 Task: Open Card Emergency Response Planning in Board Website Performance to Workspace Financial Reporting and add a team member Softage.4@softage.net, a label Blue, a checklist Trademarks, an attachment from your computer, a color Blue and finally, add a card description 'Plan and execute company team-building retreat with a focus on team alignment' and a comment 'We should approach this task with a sense of curiosity and a willingness to ask questions to gain a deeper understanding.'. Add a start date 'Jan 04, 1900' with a due date 'Jan 11, 1900'
Action: Mouse moved to (428, 171)
Screenshot: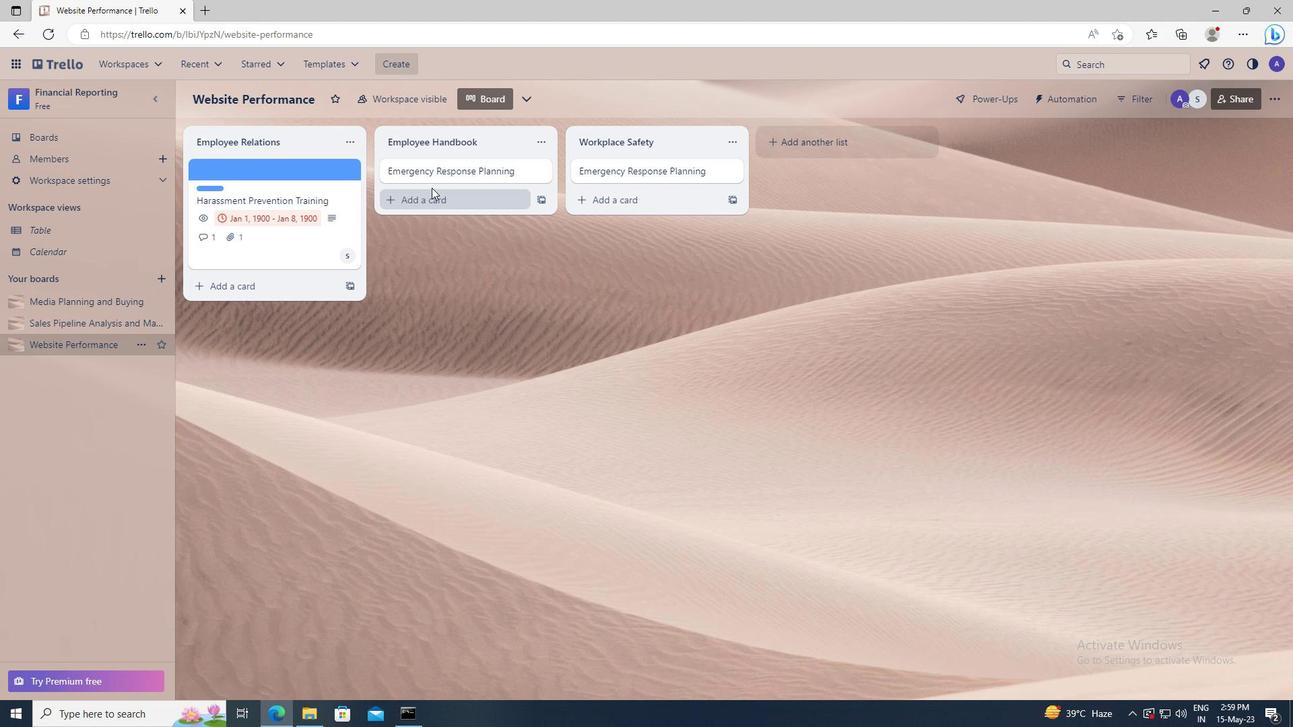 
Action: Mouse pressed left at (428, 171)
Screenshot: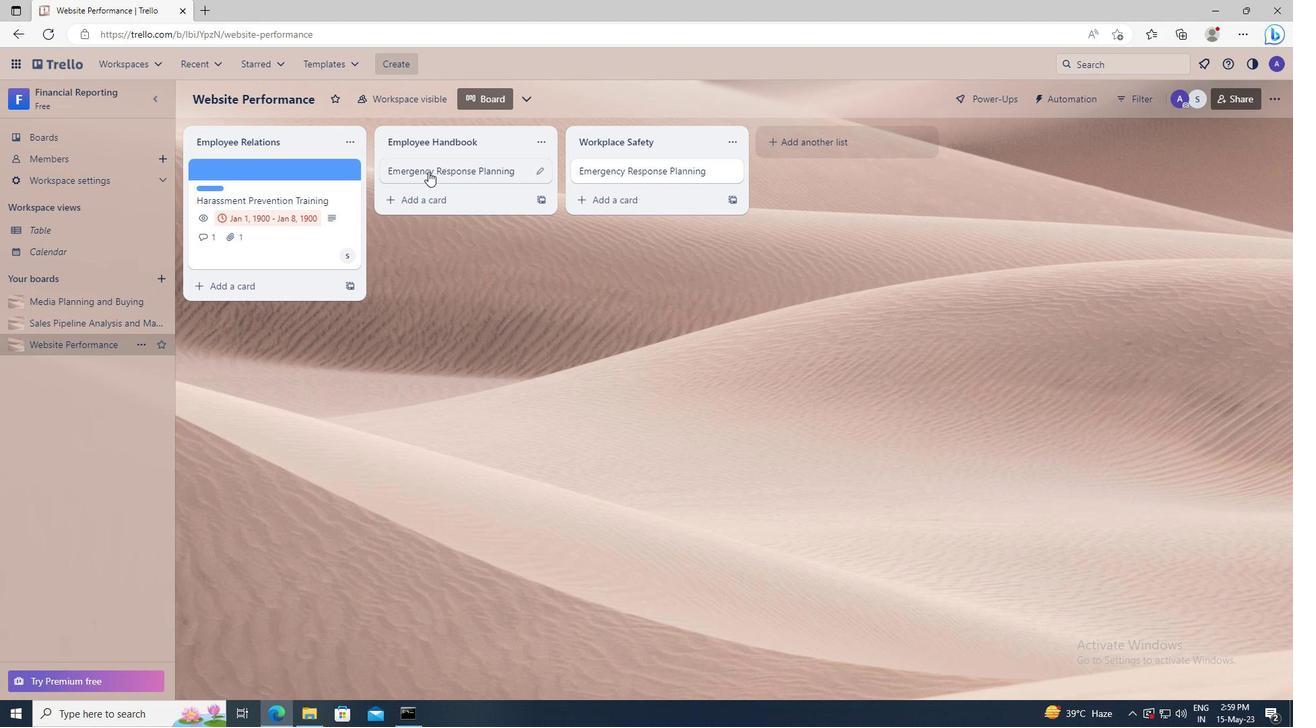 
Action: Mouse moved to (792, 218)
Screenshot: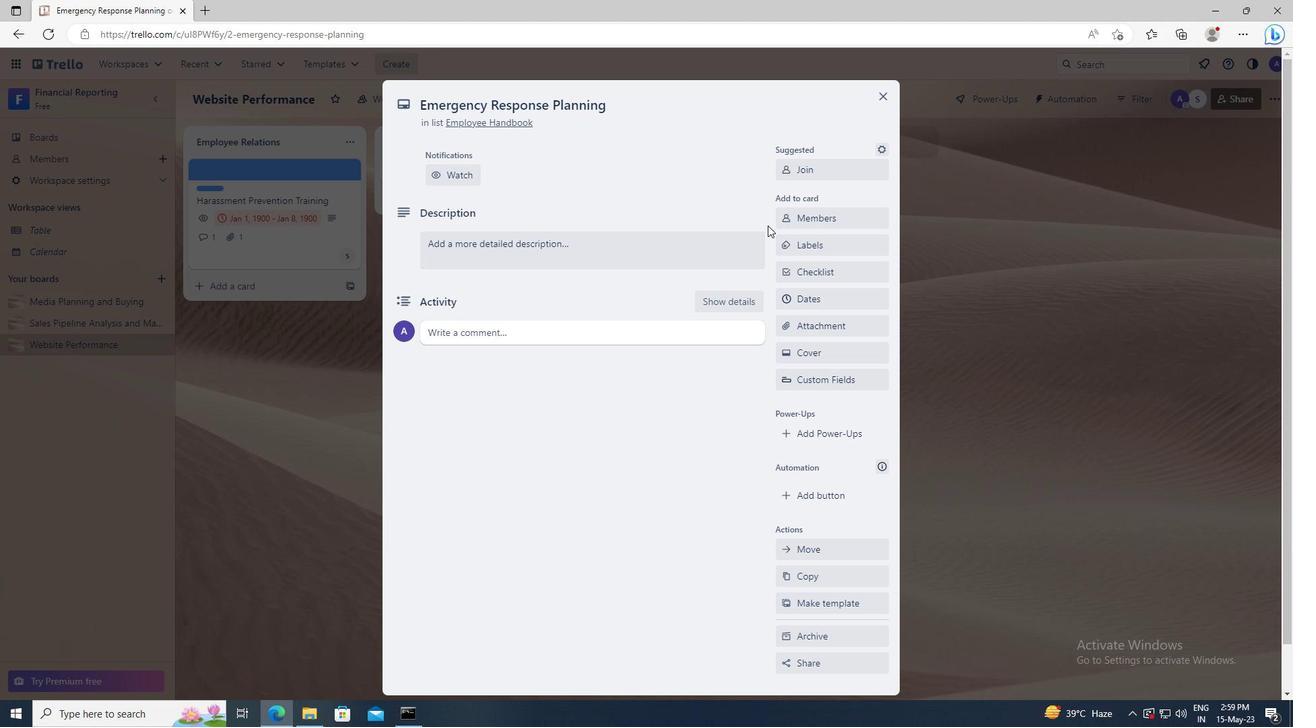 
Action: Mouse pressed left at (792, 218)
Screenshot: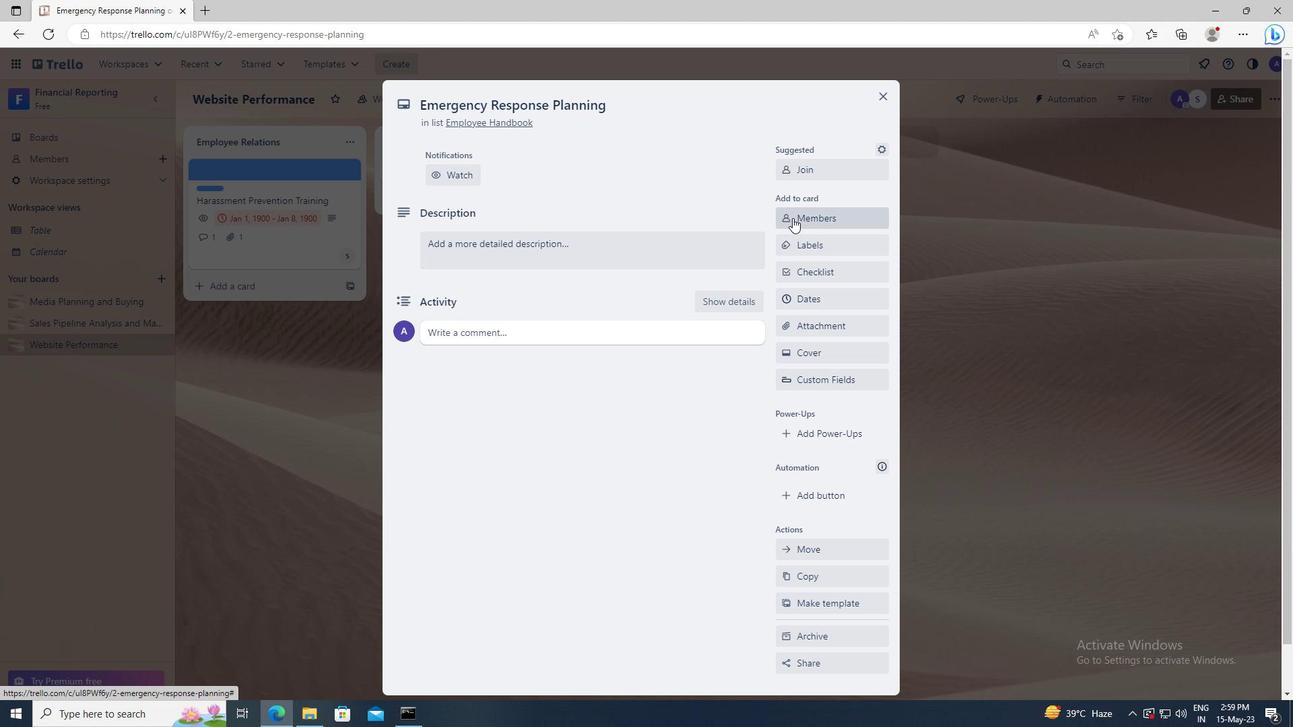 
Action: Mouse moved to (802, 279)
Screenshot: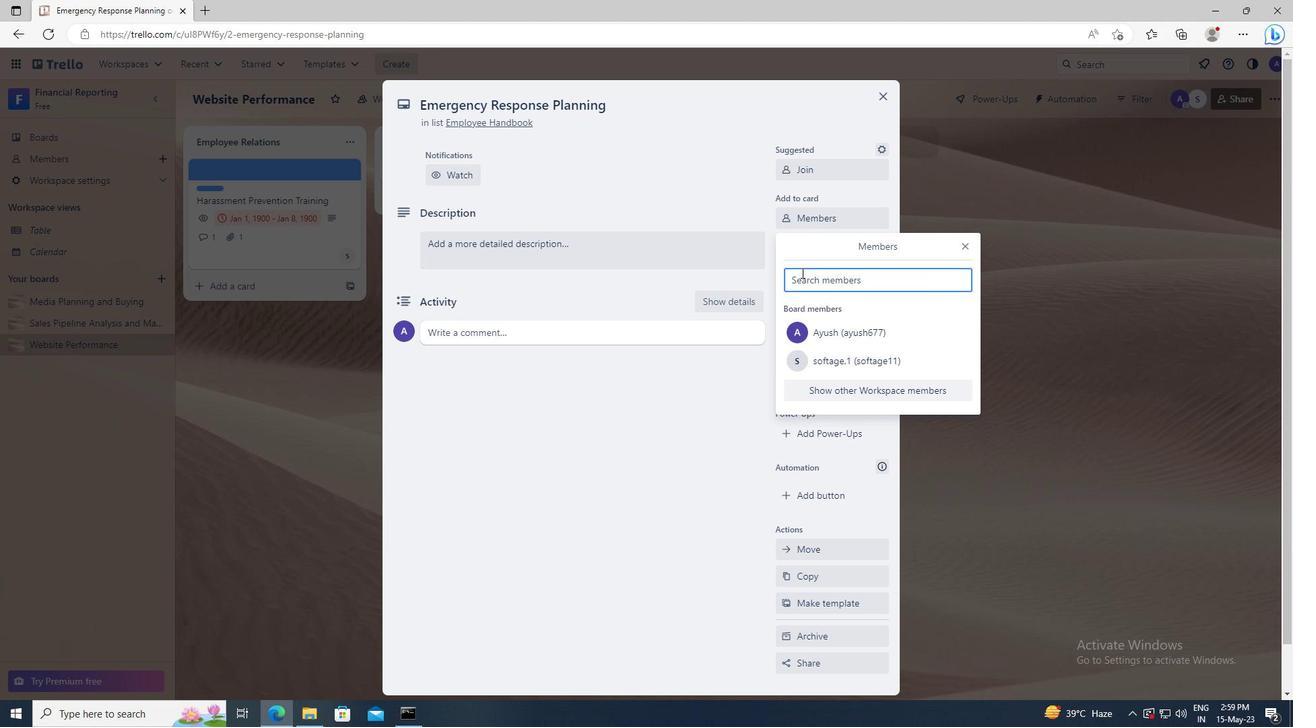 
Action: Mouse pressed left at (802, 279)
Screenshot: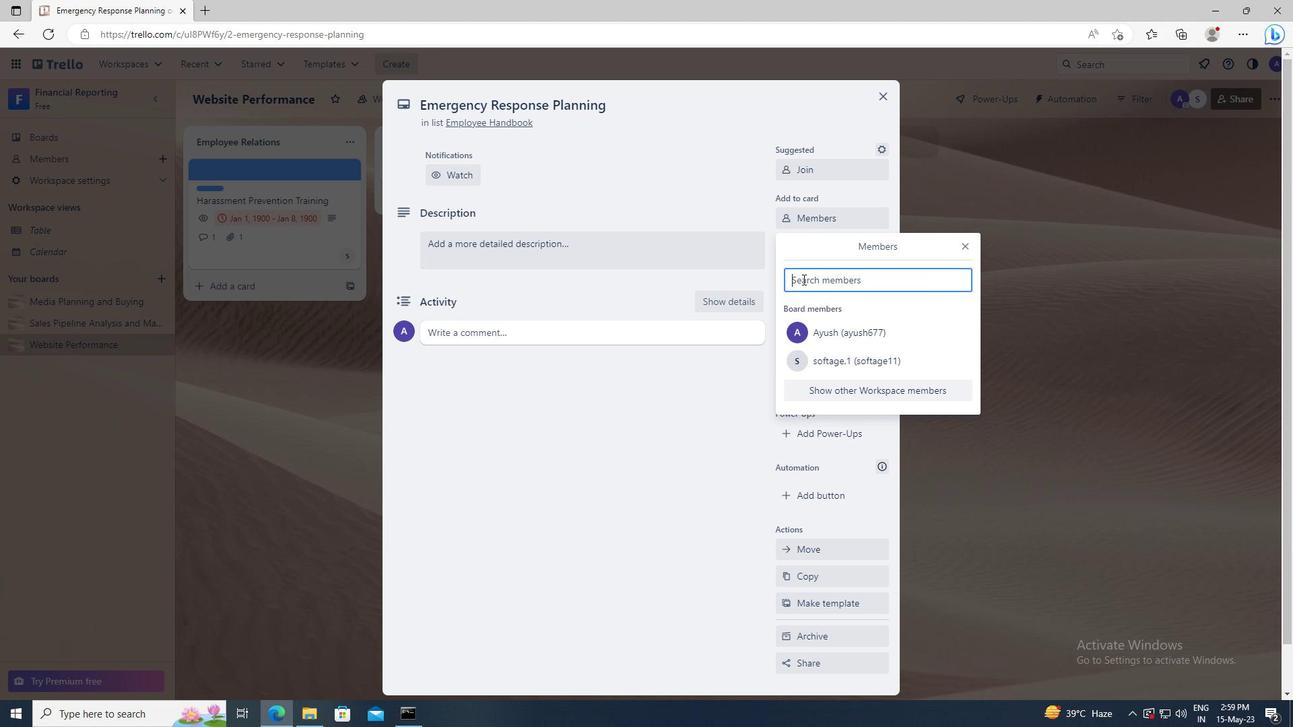 
Action: Key pressed <Key.shift>SOFTAGE.4
Screenshot: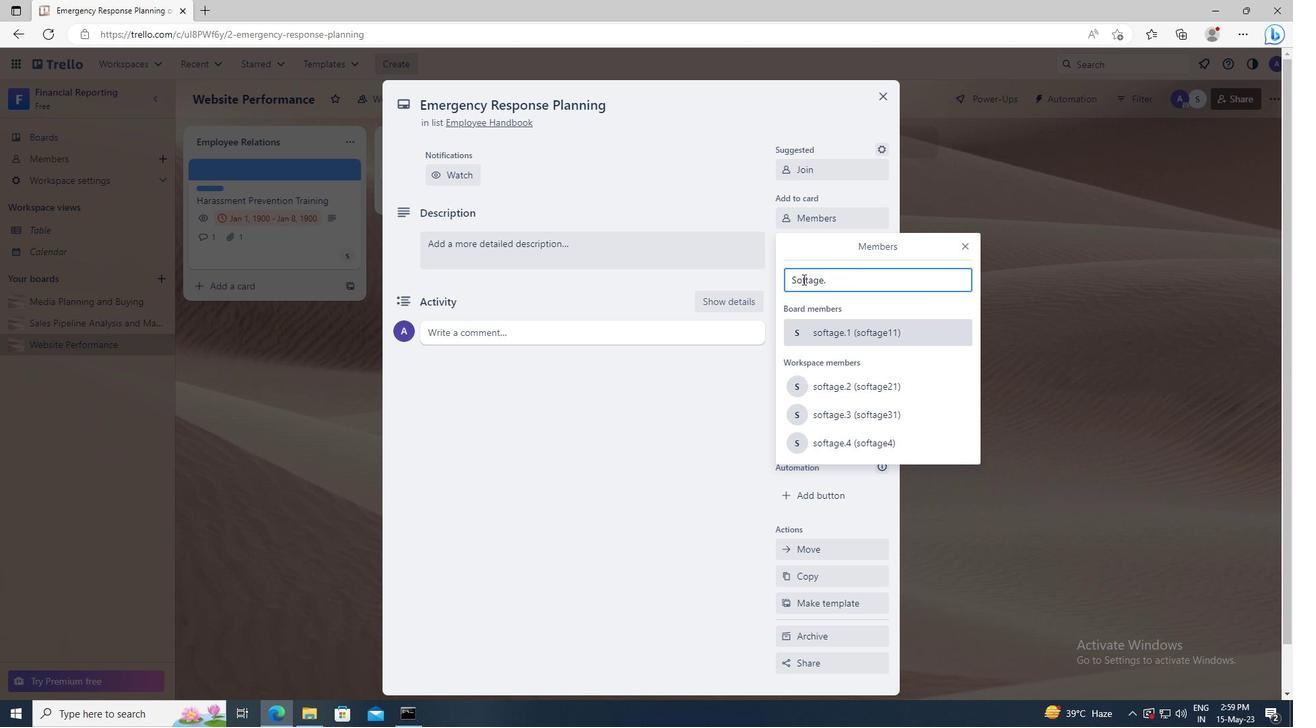 
Action: Mouse moved to (819, 397)
Screenshot: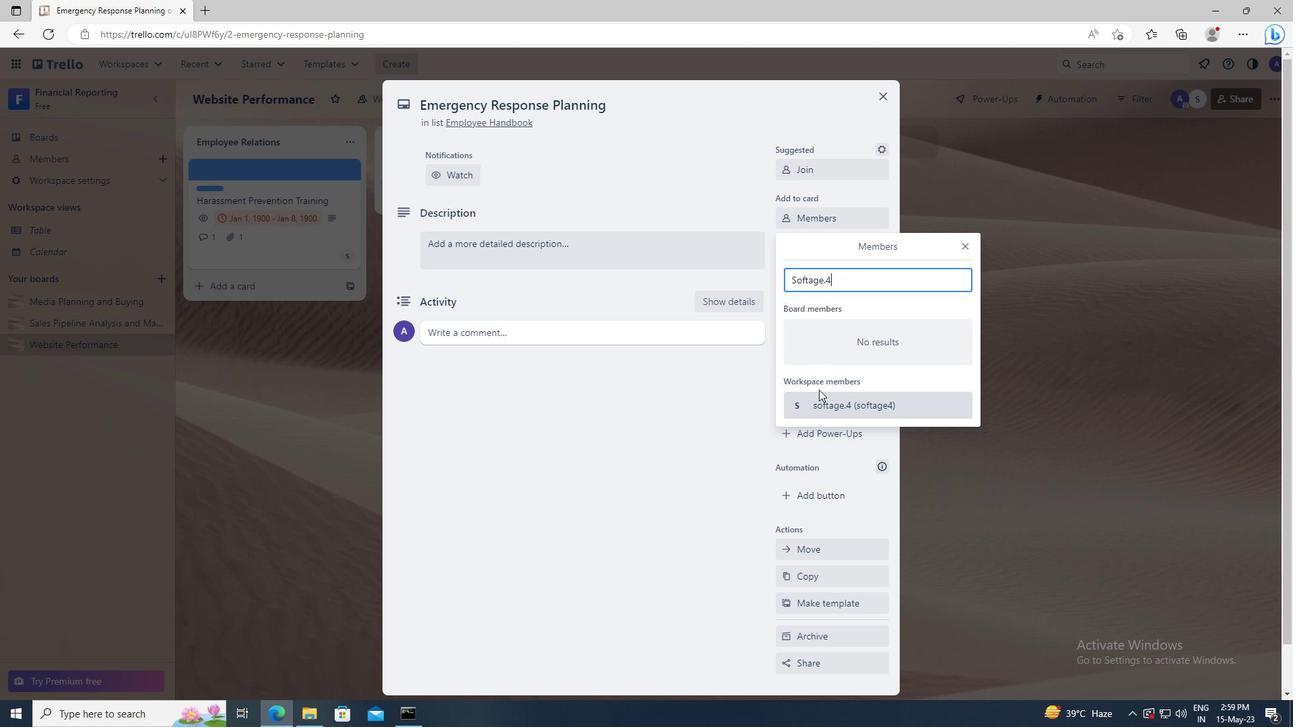 
Action: Mouse pressed left at (819, 397)
Screenshot: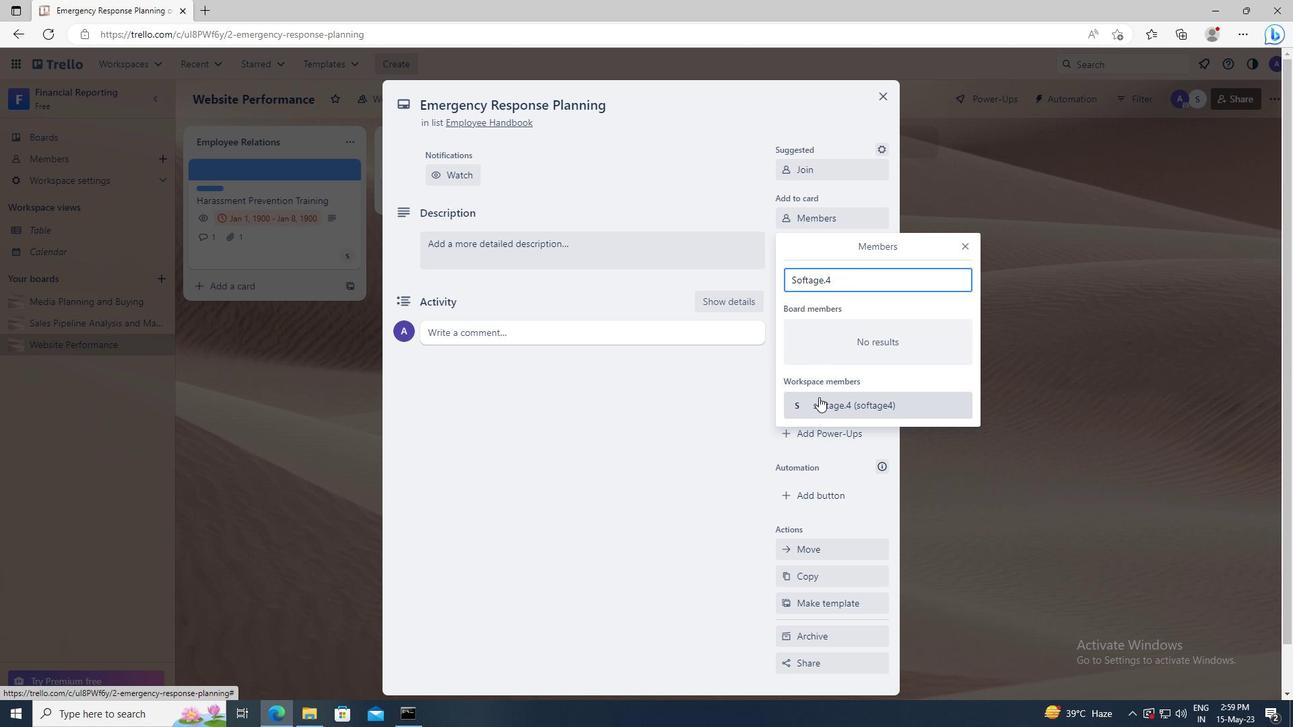 
Action: Mouse moved to (960, 245)
Screenshot: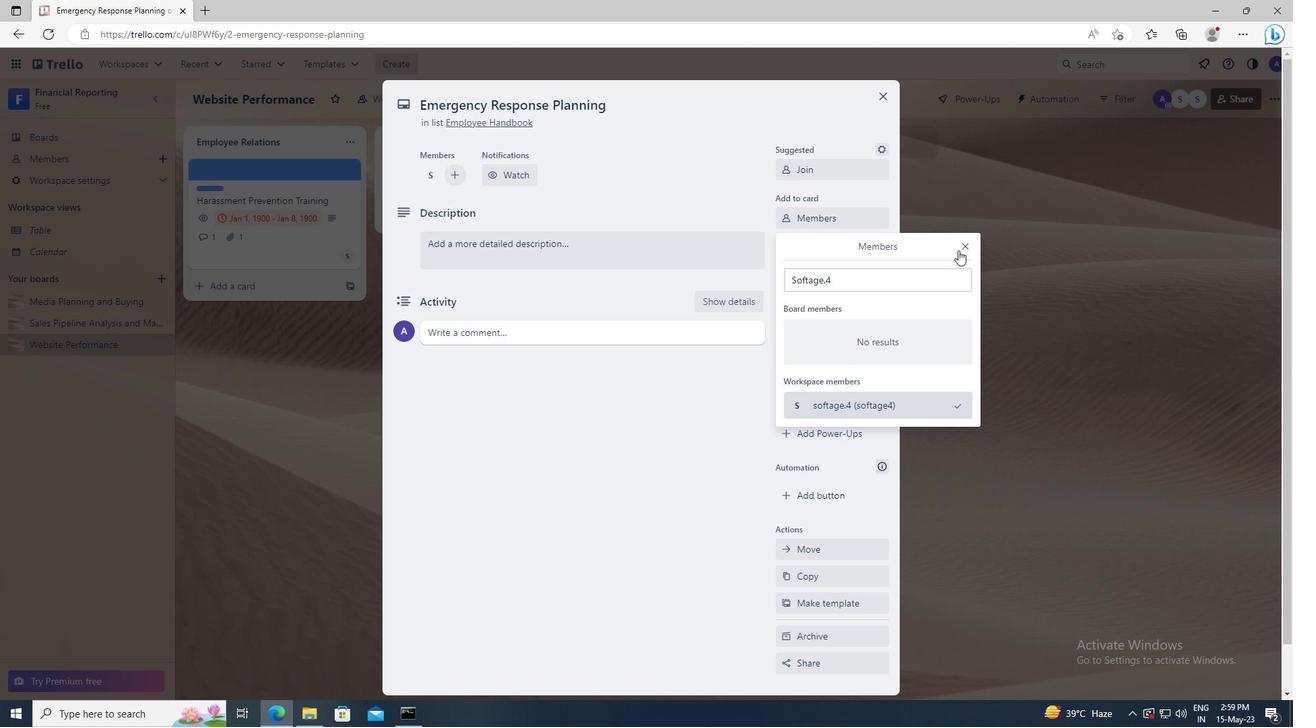 
Action: Mouse pressed left at (960, 245)
Screenshot: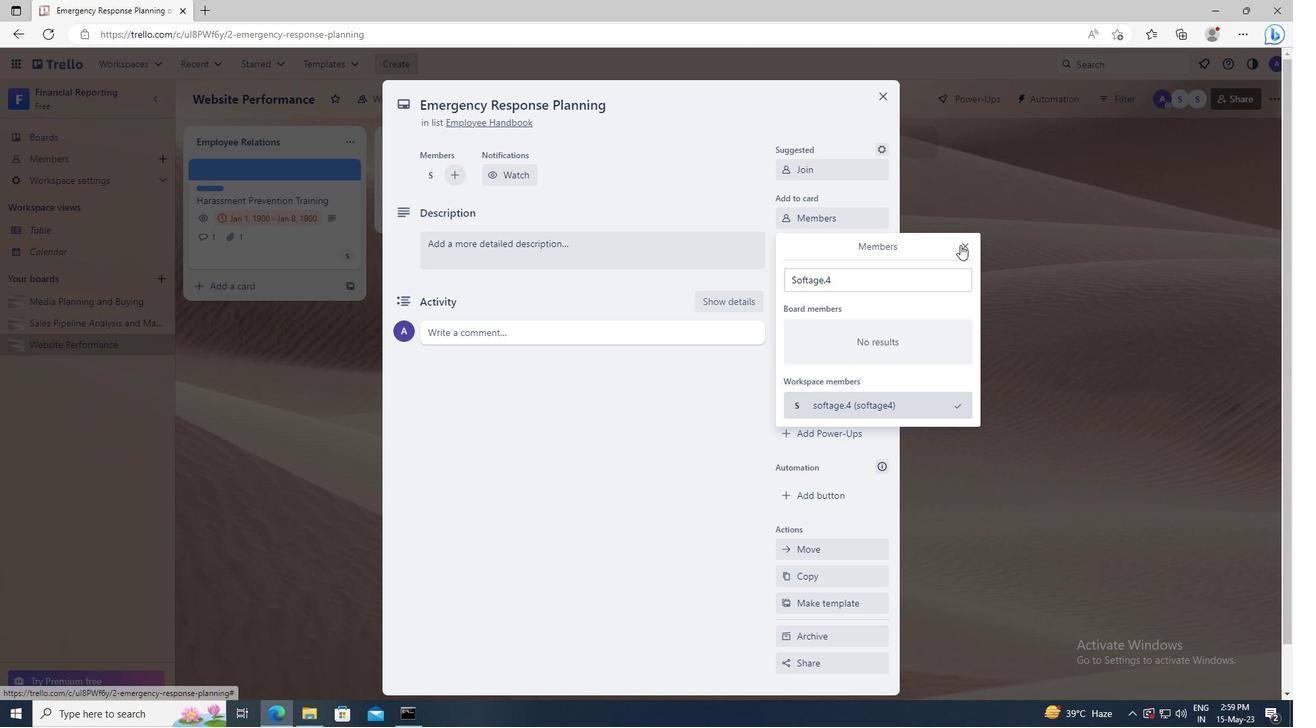 
Action: Mouse moved to (863, 241)
Screenshot: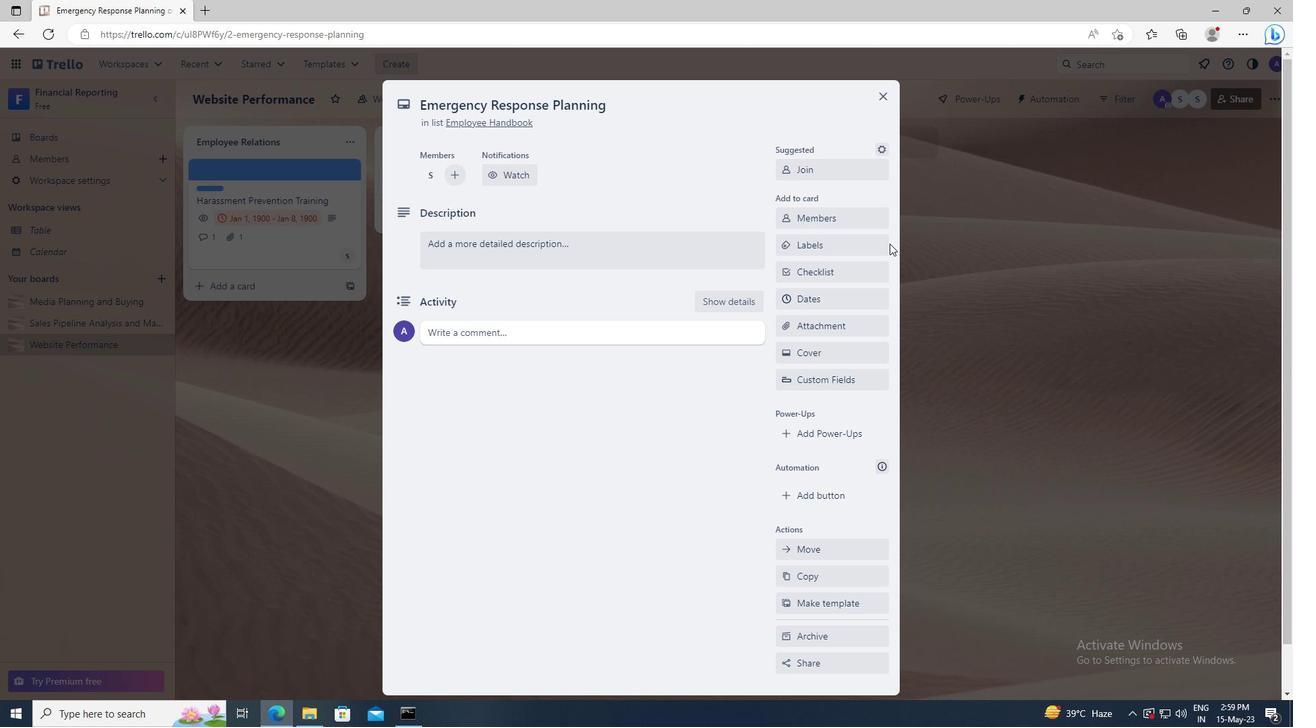 
Action: Mouse pressed left at (863, 241)
Screenshot: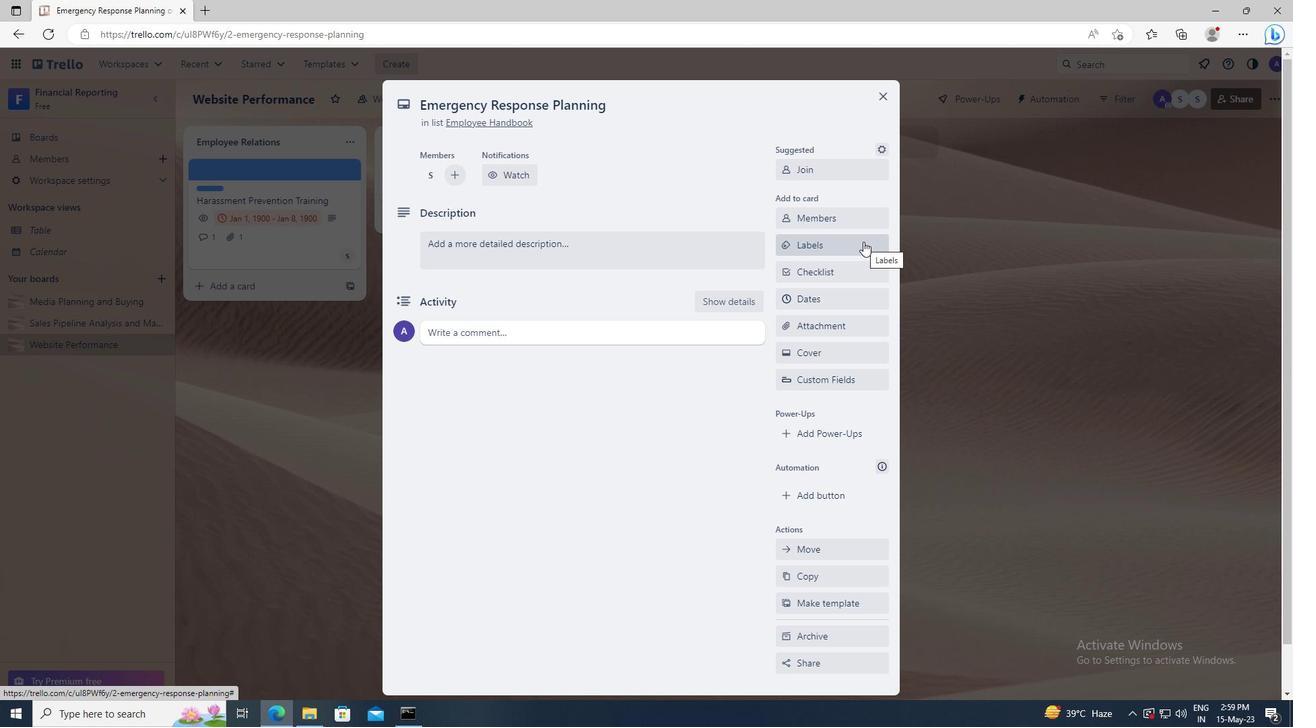 
Action: Mouse moved to (878, 510)
Screenshot: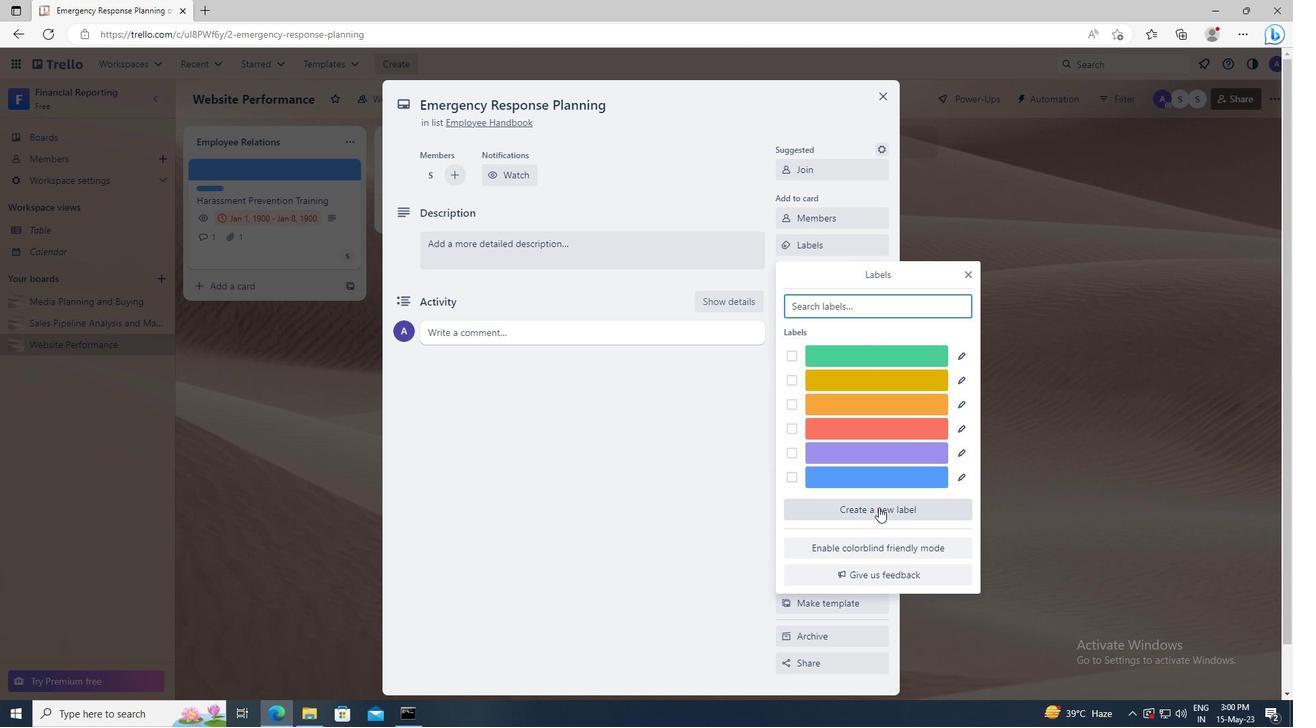 
Action: Mouse pressed left at (878, 510)
Screenshot: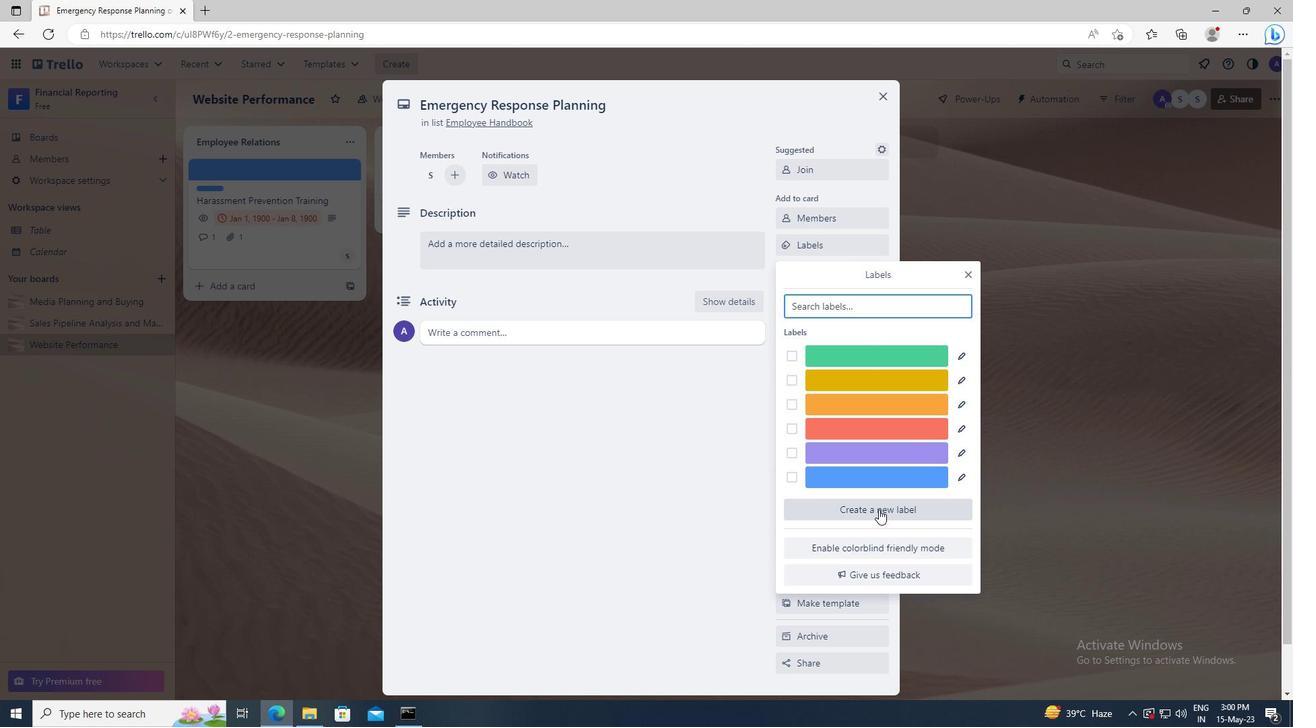 
Action: Mouse moved to (804, 540)
Screenshot: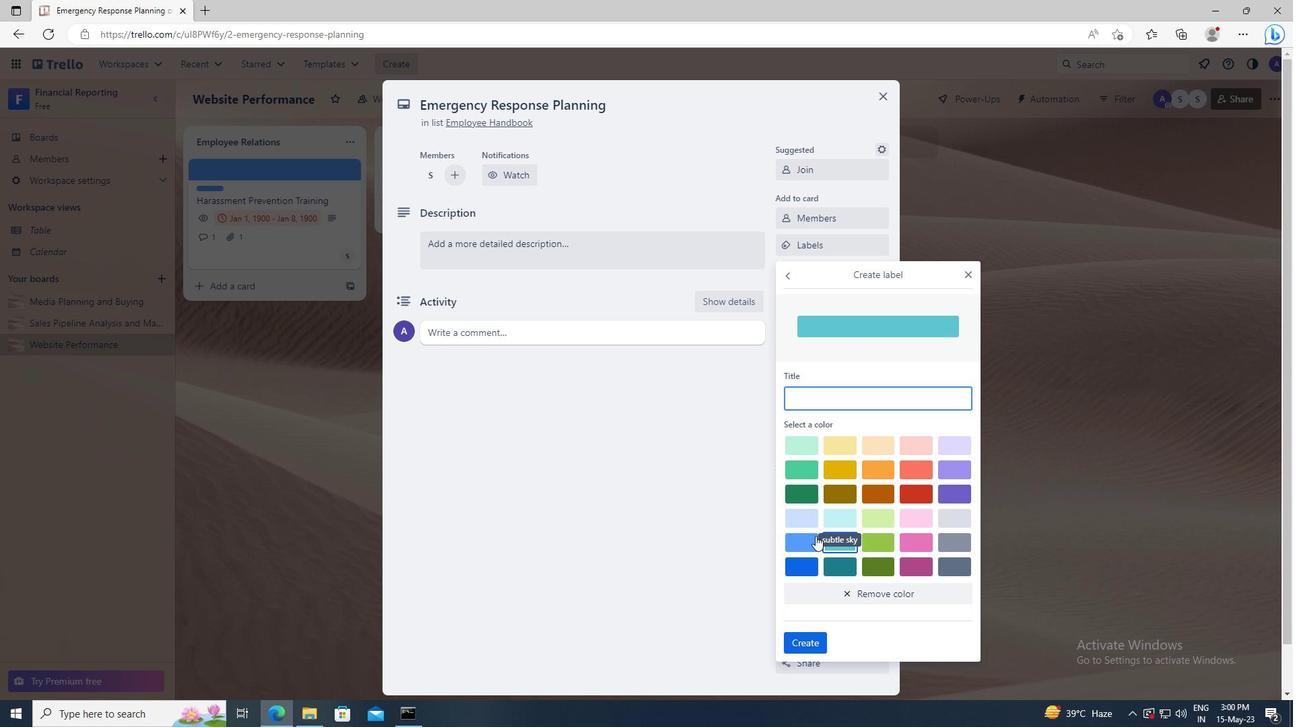 
Action: Mouse pressed left at (804, 540)
Screenshot: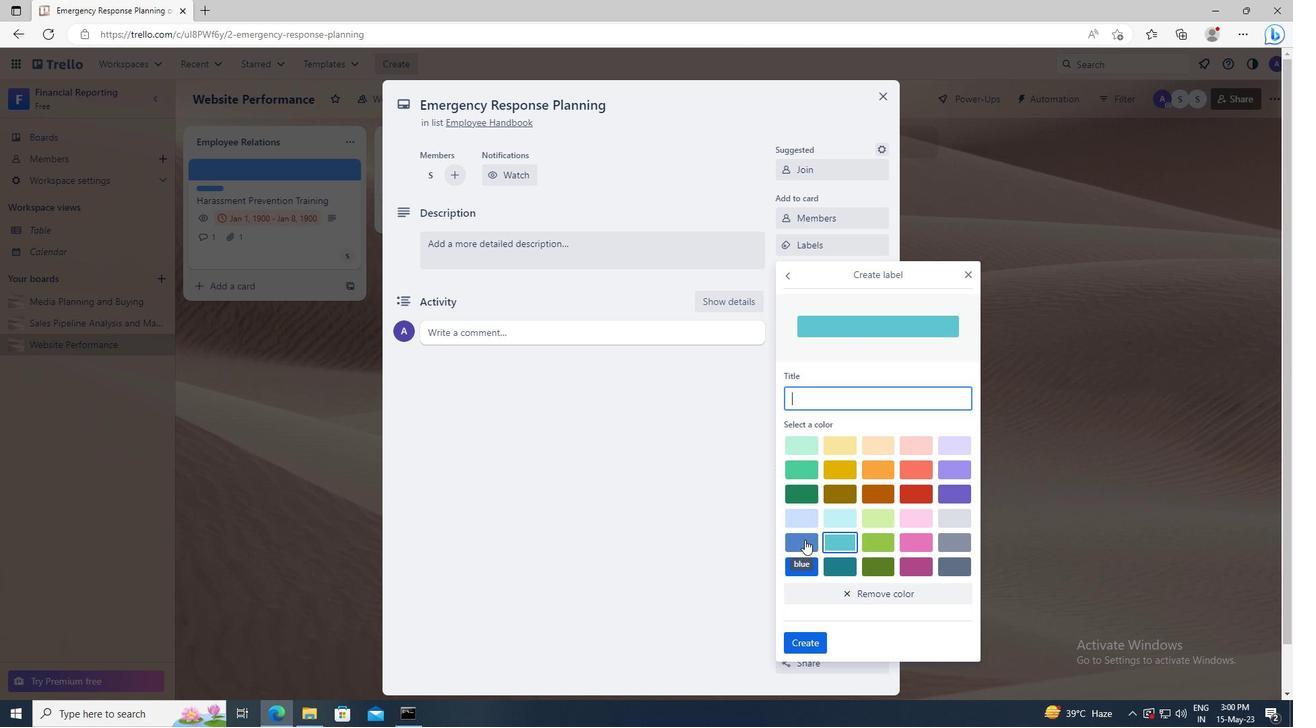 
Action: Mouse moved to (804, 637)
Screenshot: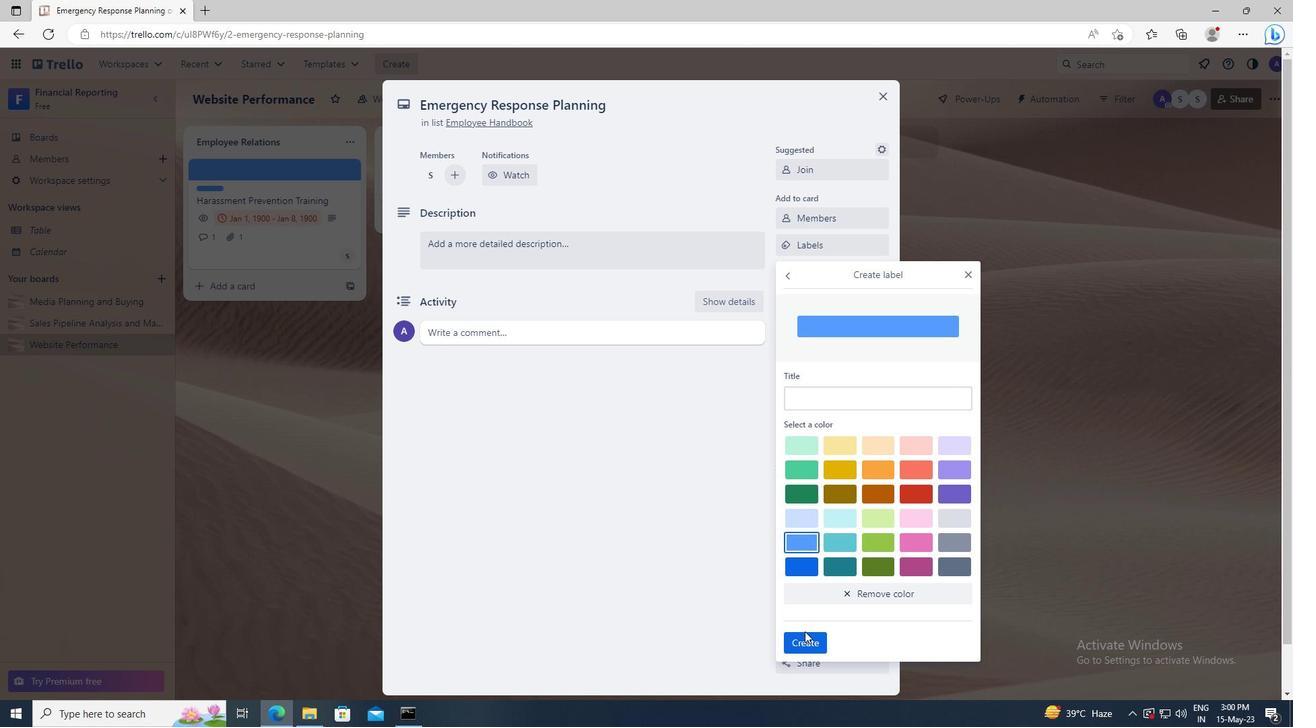 
Action: Mouse pressed left at (804, 637)
Screenshot: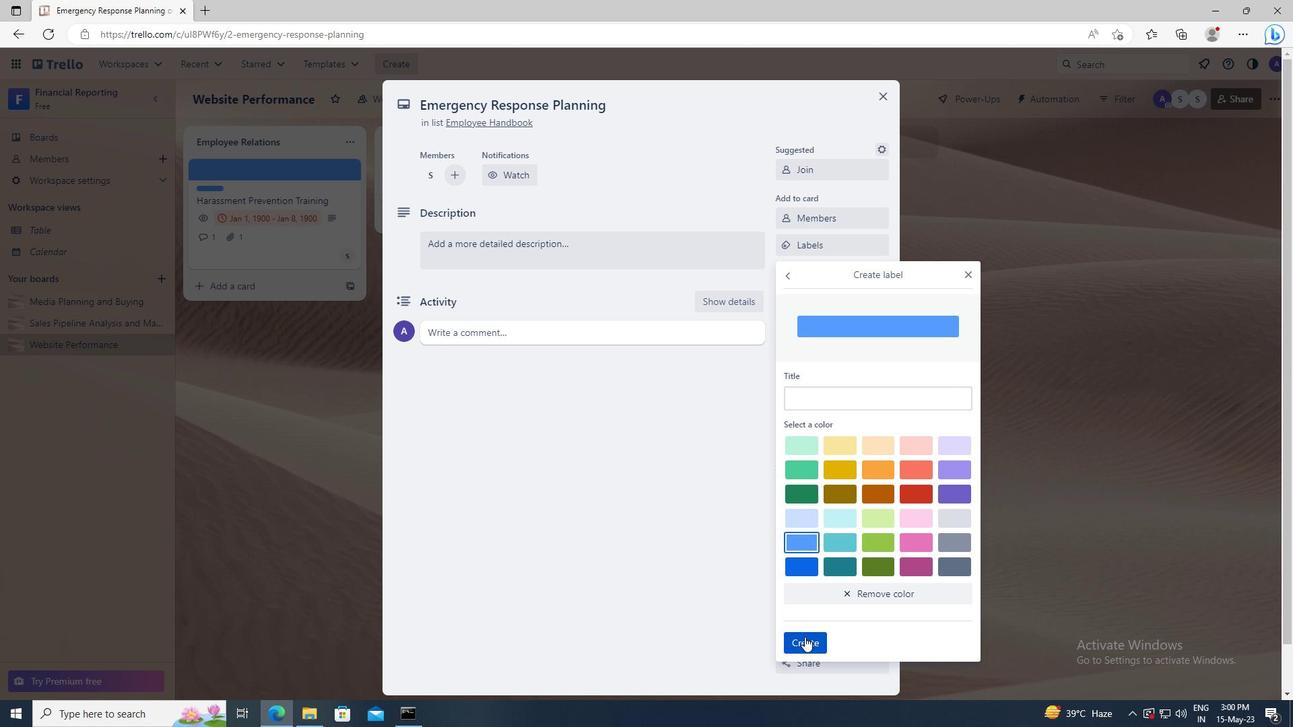 
Action: Mouse moved to (969, 277)
Screenshot: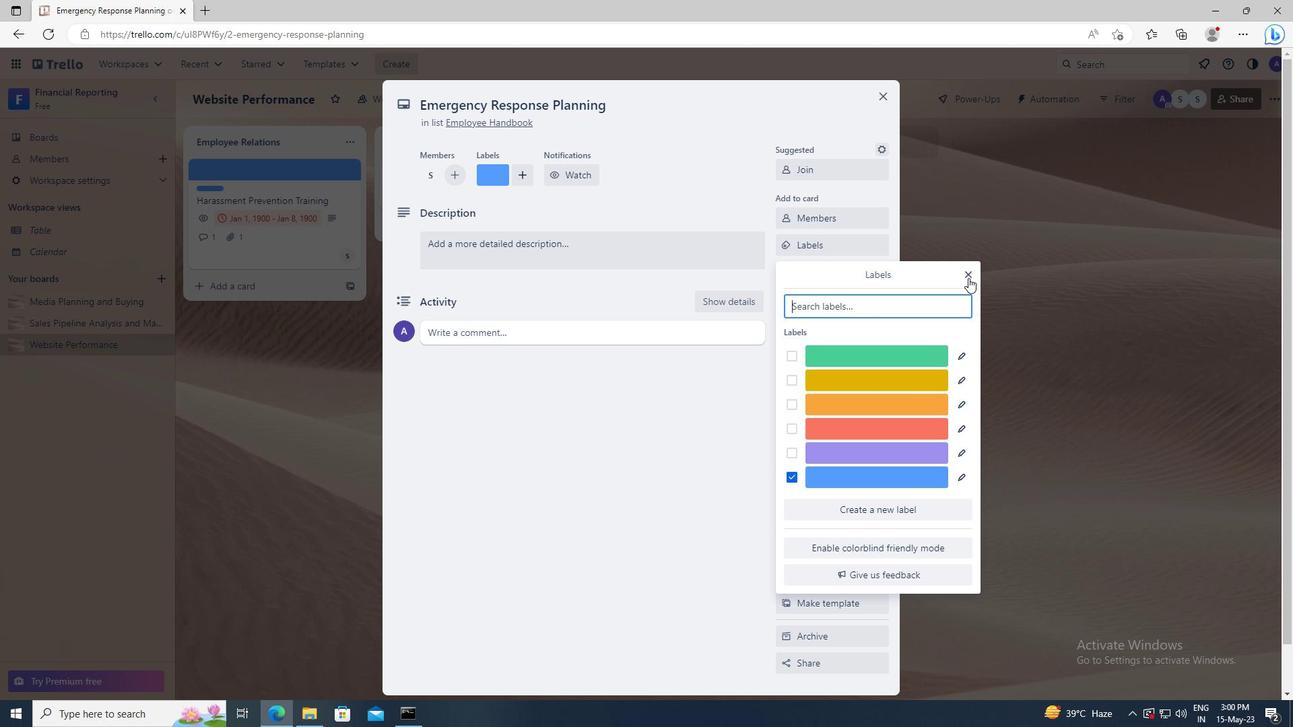 
Action: Mouse pressed left at (969, 277)
Screenshot: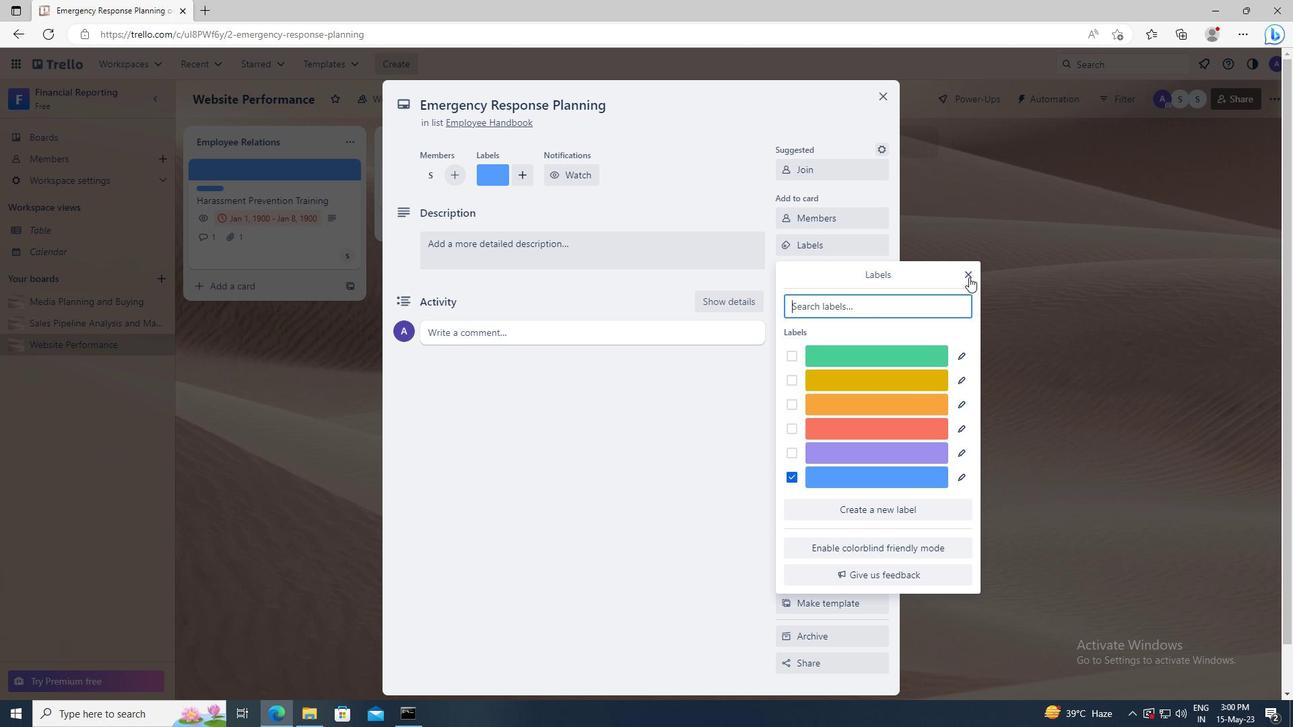 
Action: Mouse moved to (841, 280)
Screenshot: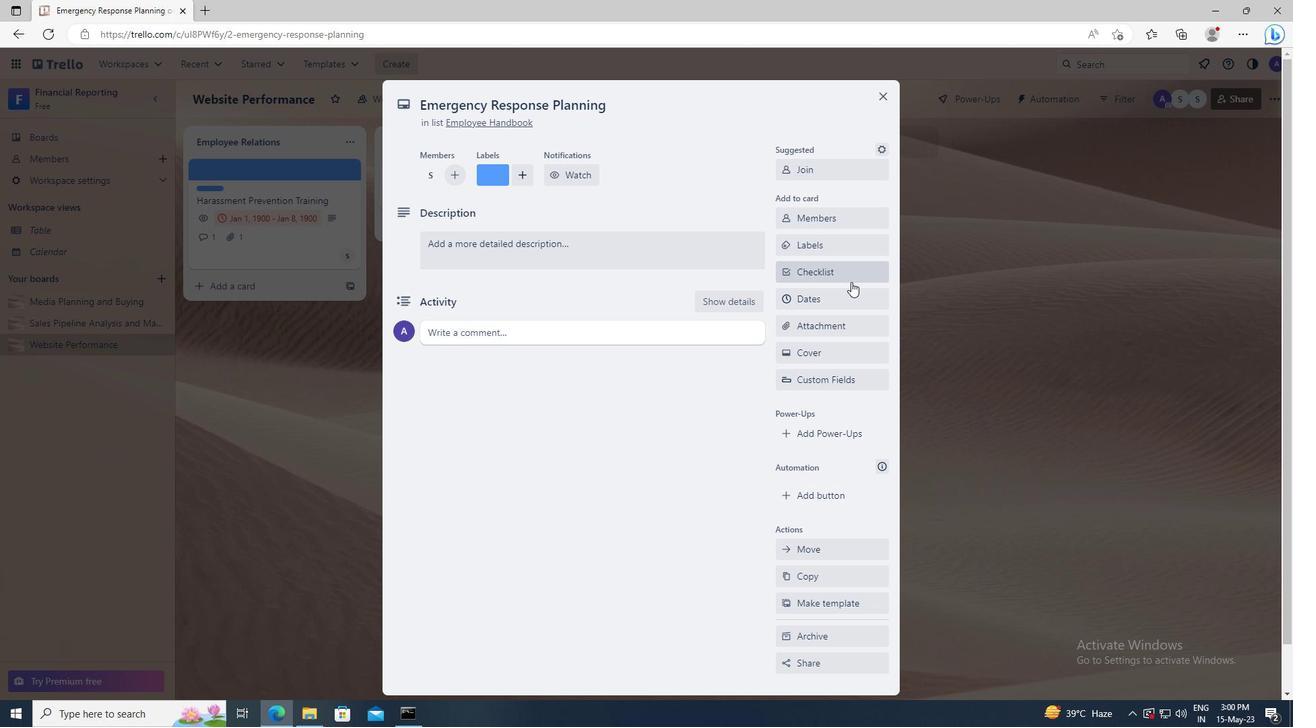 
Action: Mouse pressed left at (841, 280)
Screenshot: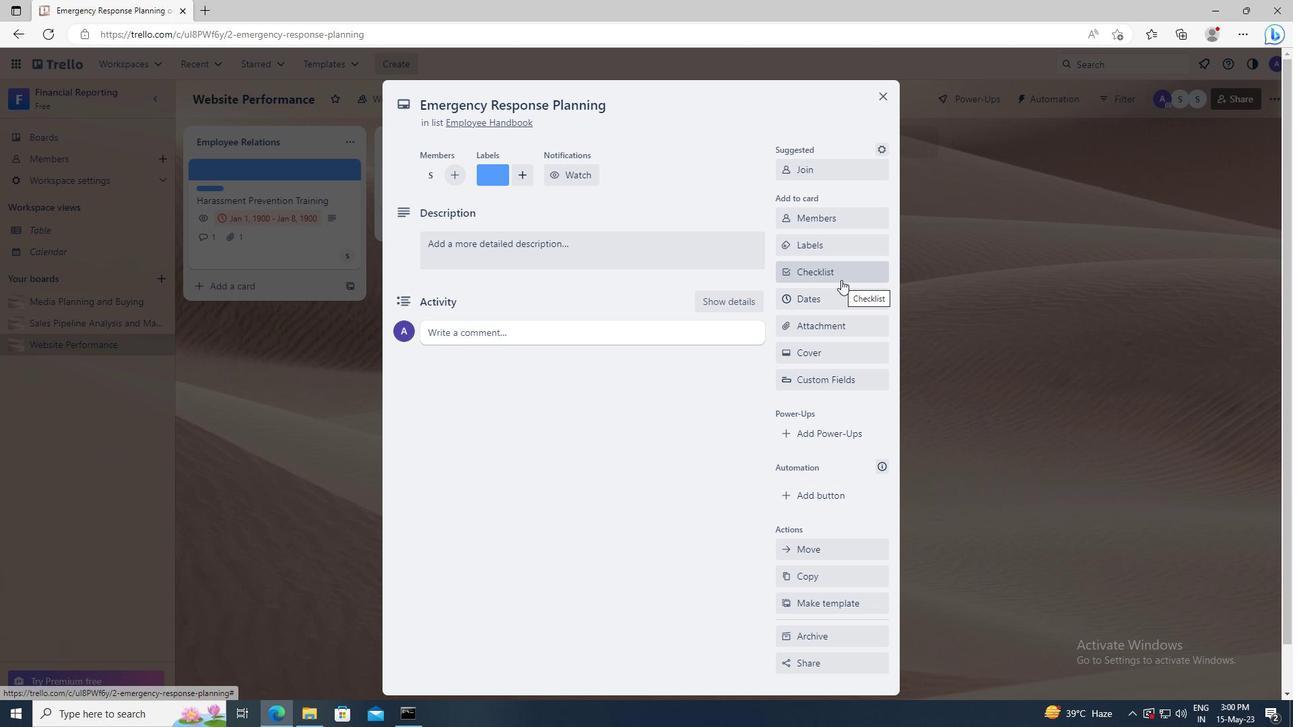 
Action: Key pressed <Key.shift>TRADEMARKS
Screenshot: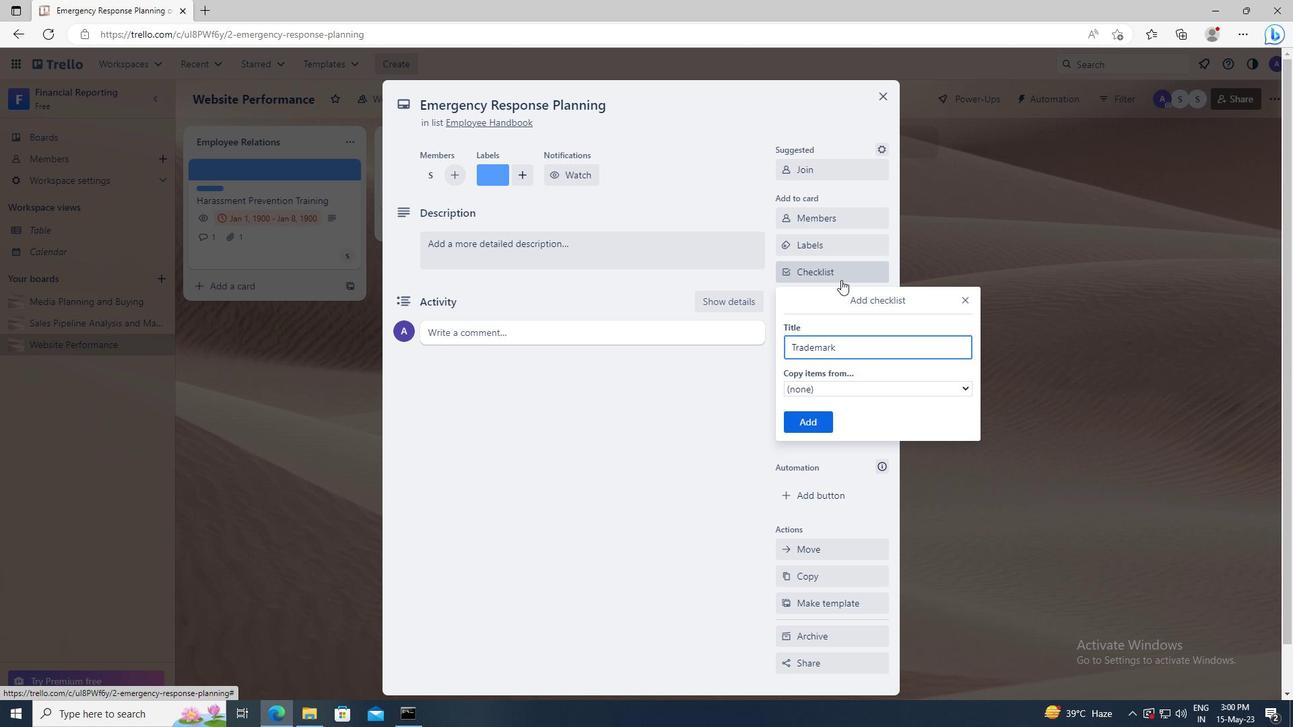 
Action: Mouse moved to (815, 420)
Screenshot: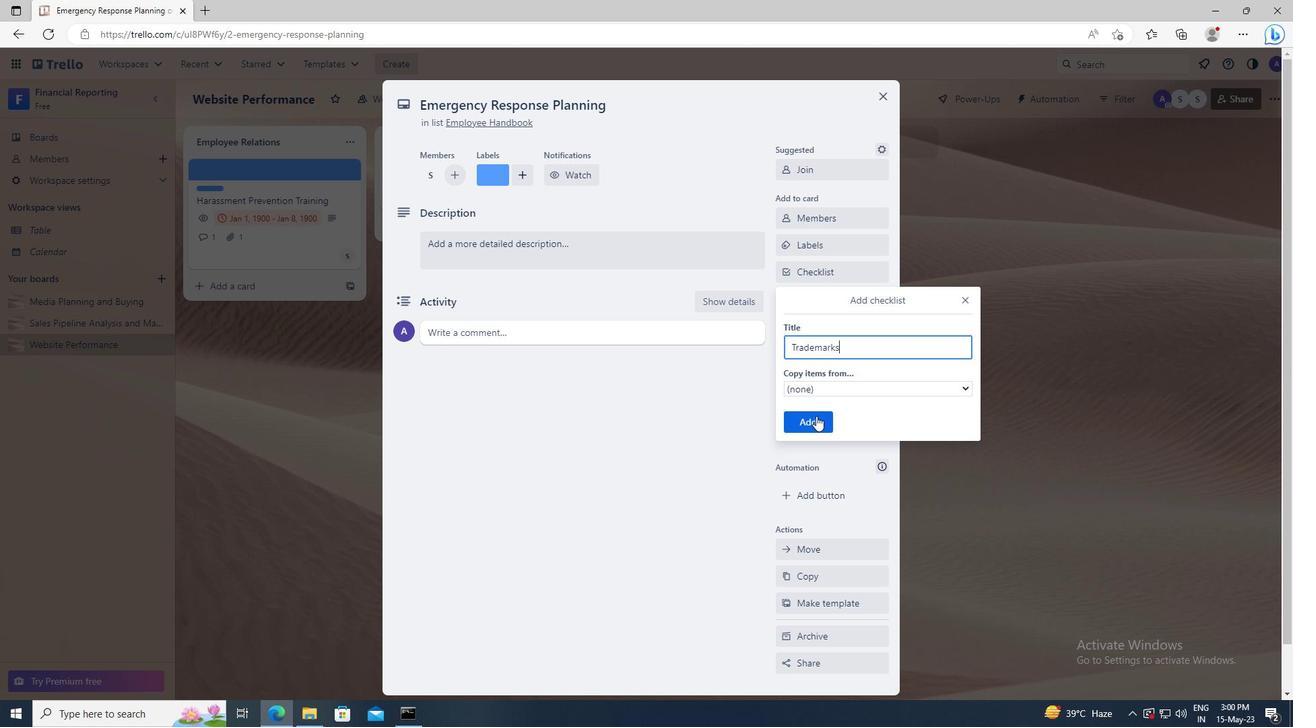
Action: Mouse pressed left at (815, 420)
Screenshot: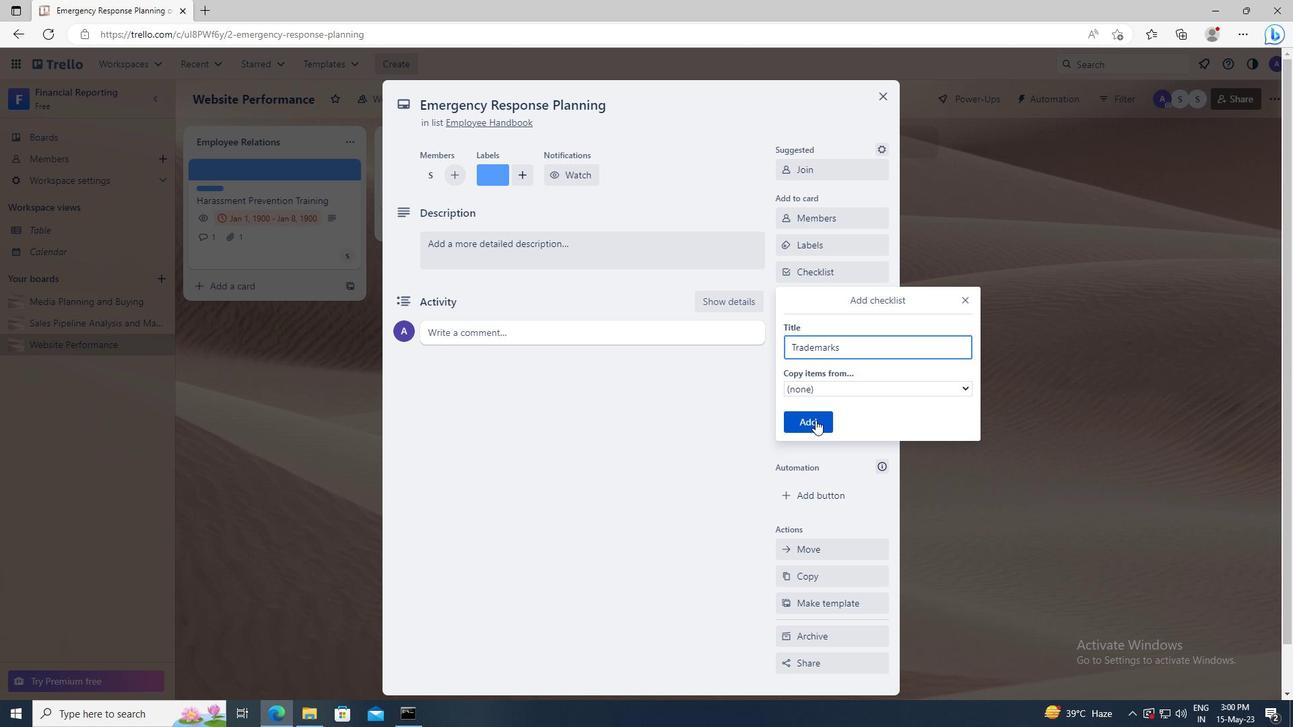 
Action: Mouse moved to (811, 332)
Screenshot: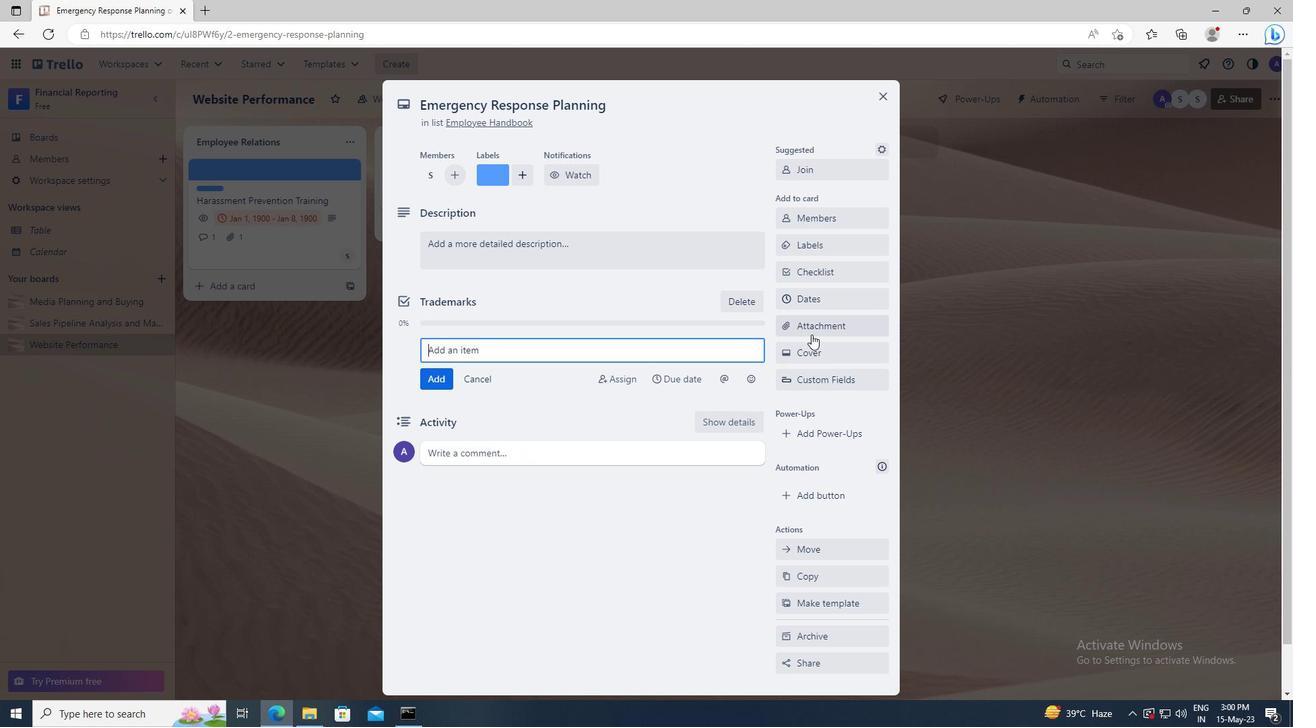 
Action: Mouse pressed left at (811, 332)
Screenshot: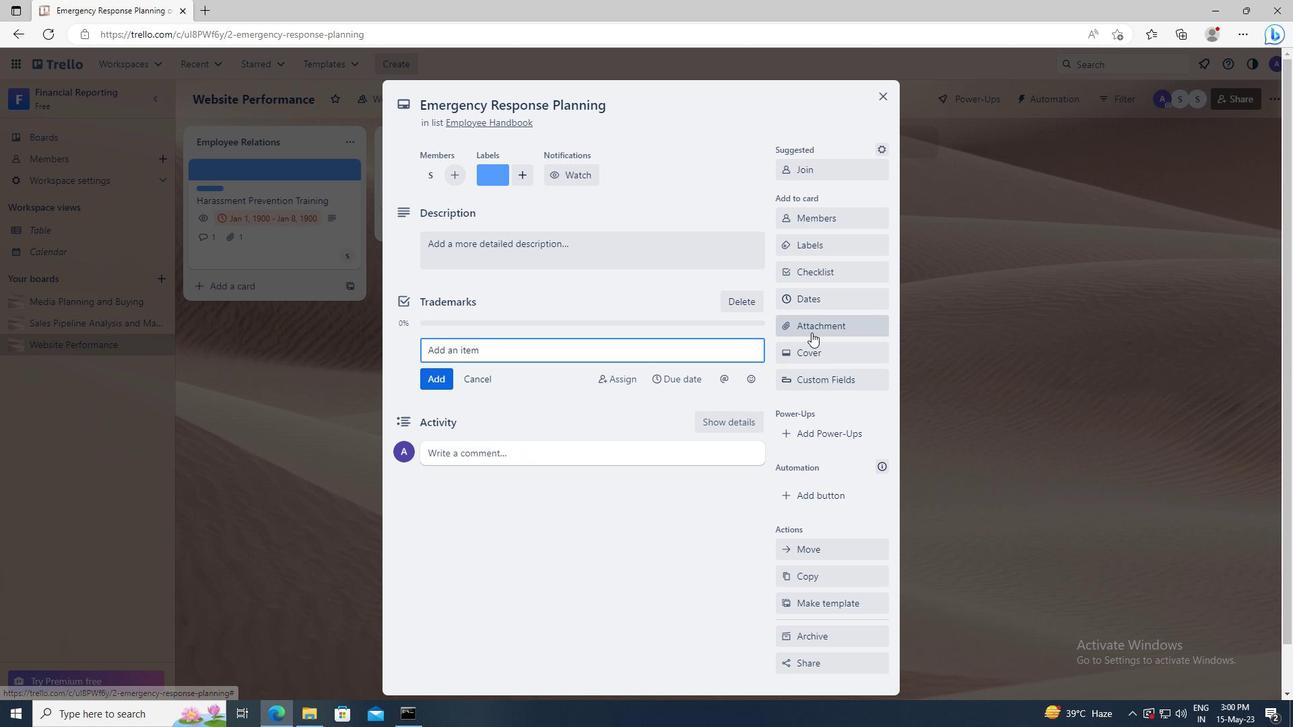 
Action: Mouse moved to (823, 379)
Screenshot: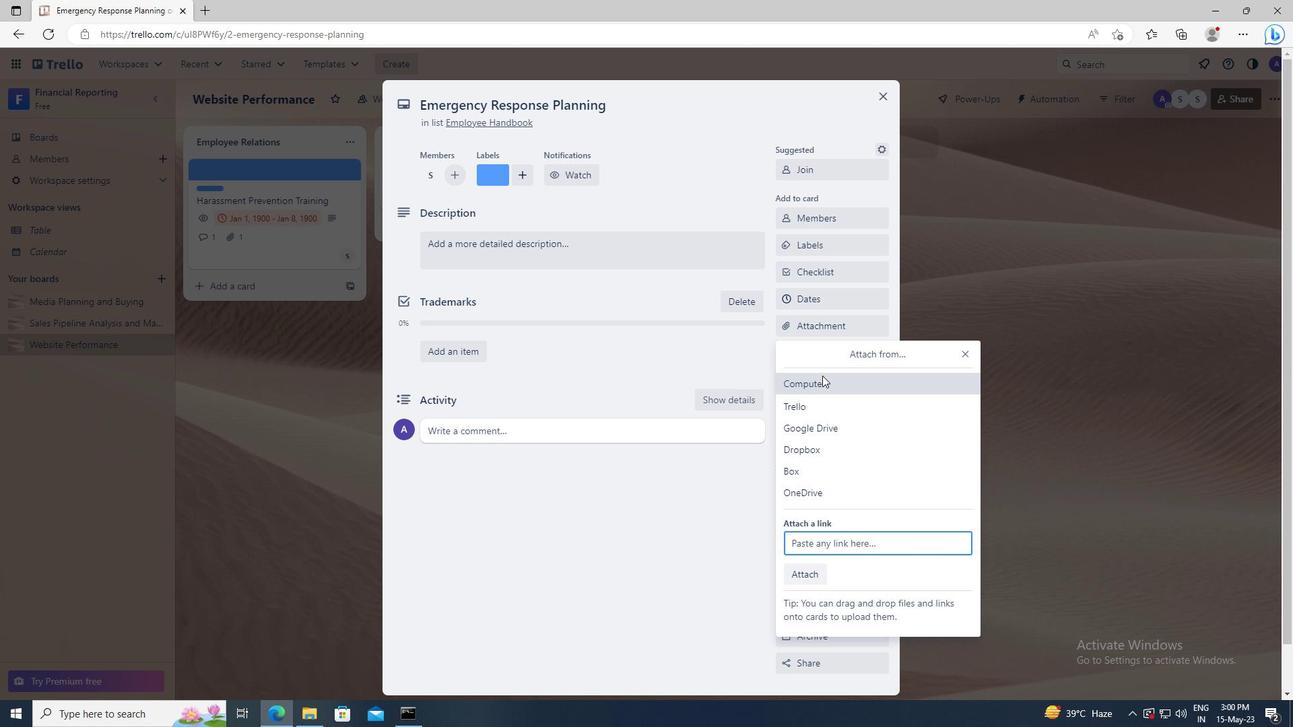 
Action: Mouse pressed left at (823, 379)
Screenshot: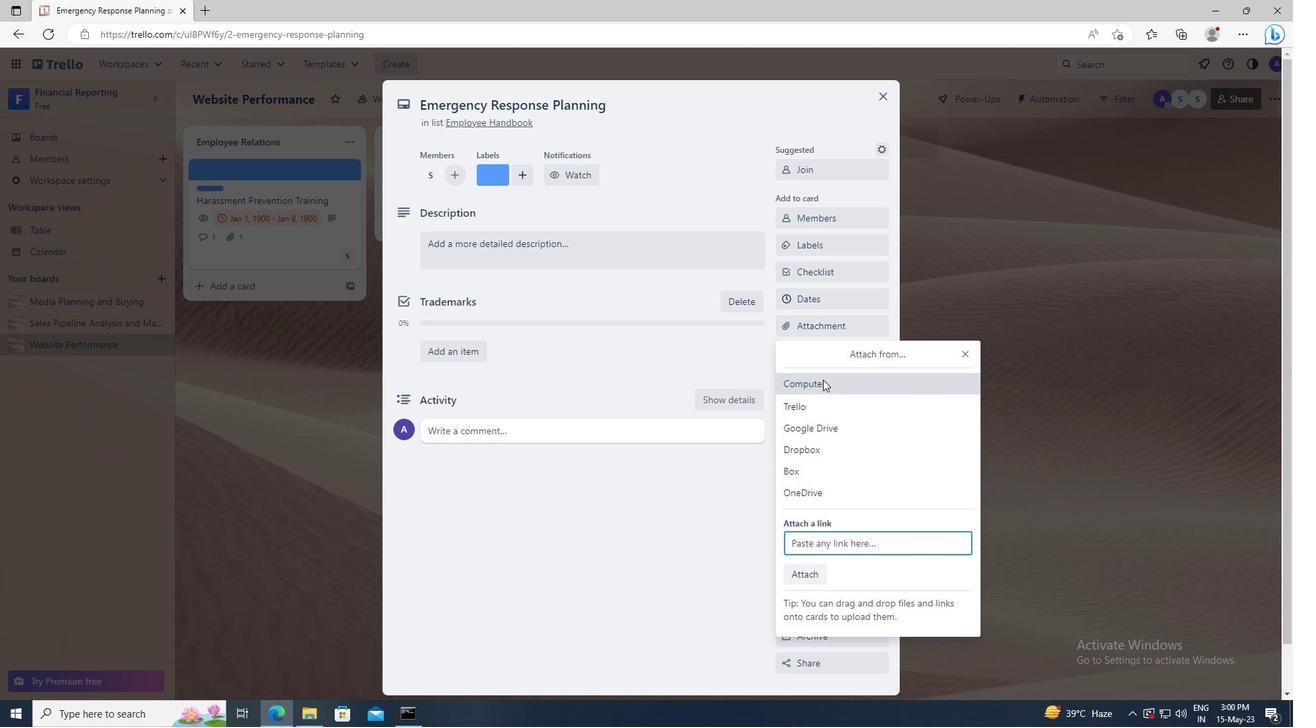 
Action: Mouse moved to (345, 119)
Screenshot: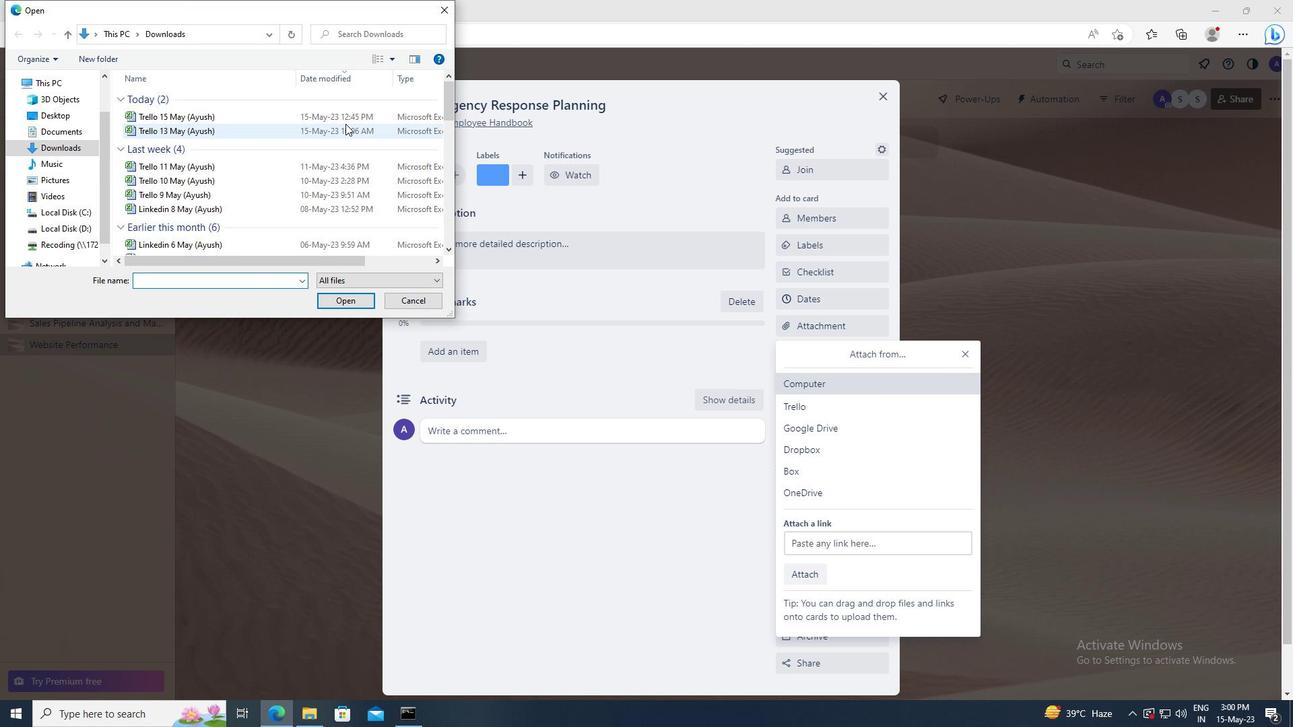 
Action: Mouse pressed left at (345, 119)
Screenshot: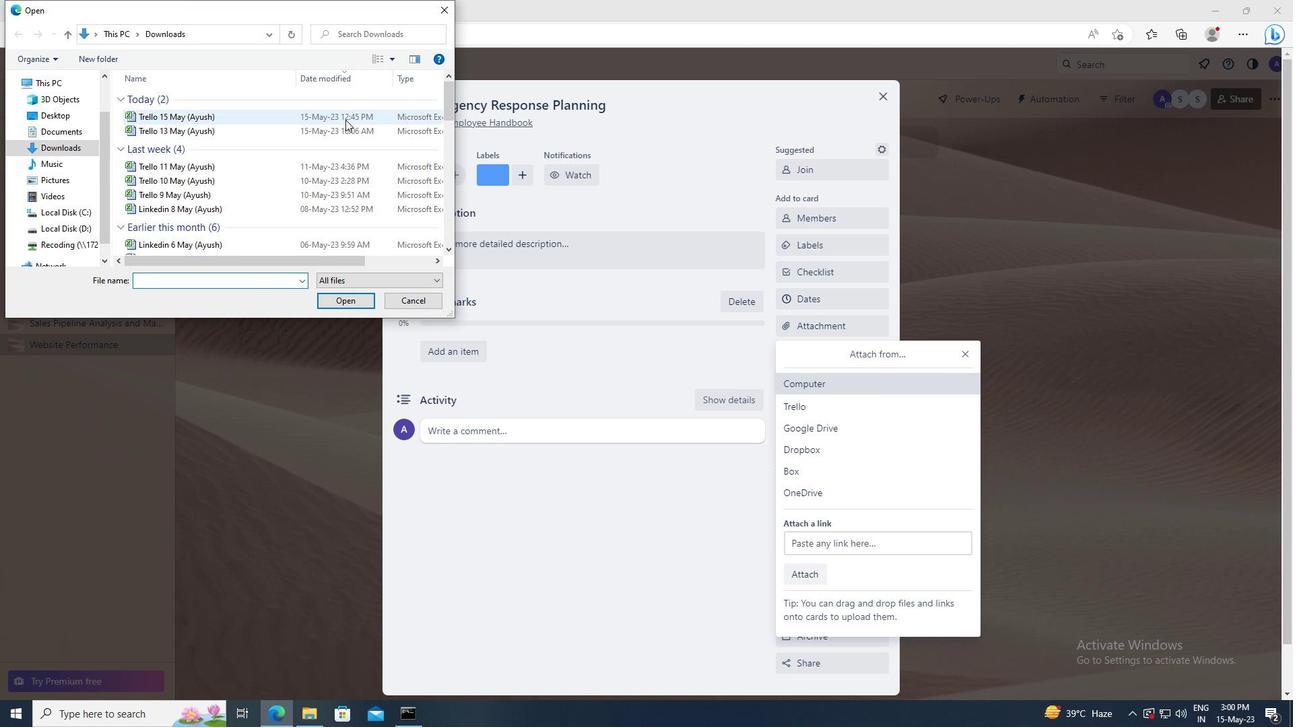 
Action: Mouse moved to (353, 299)
Screenshot: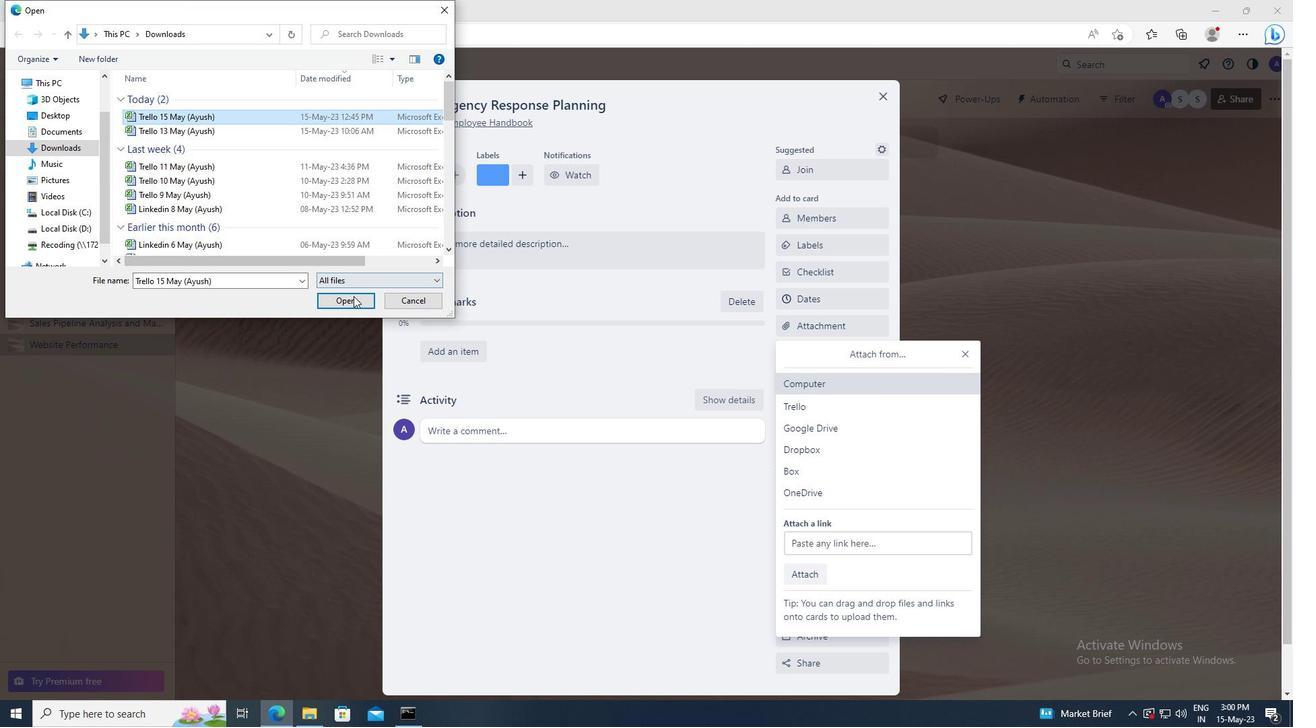 
Action: Mouse pressed left at (353, 299)
Screenshot: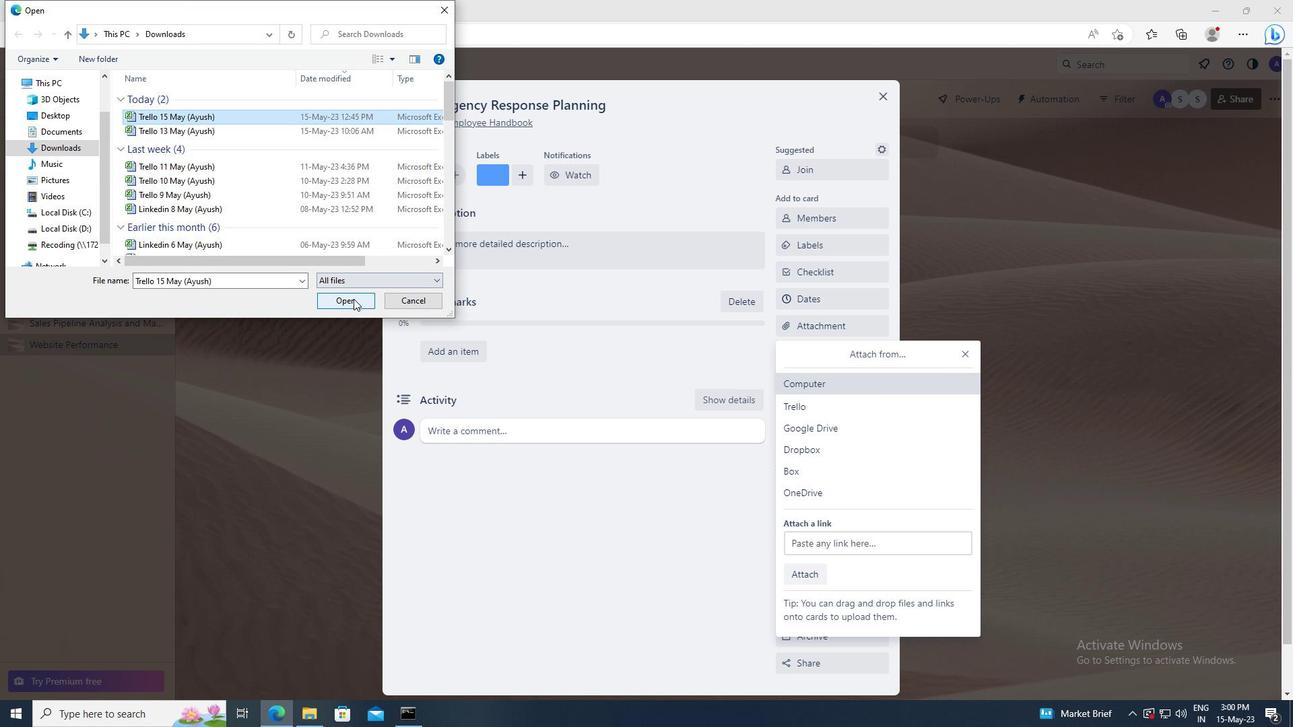 
Action: Mouse moved to (798, 347)
Screenshot: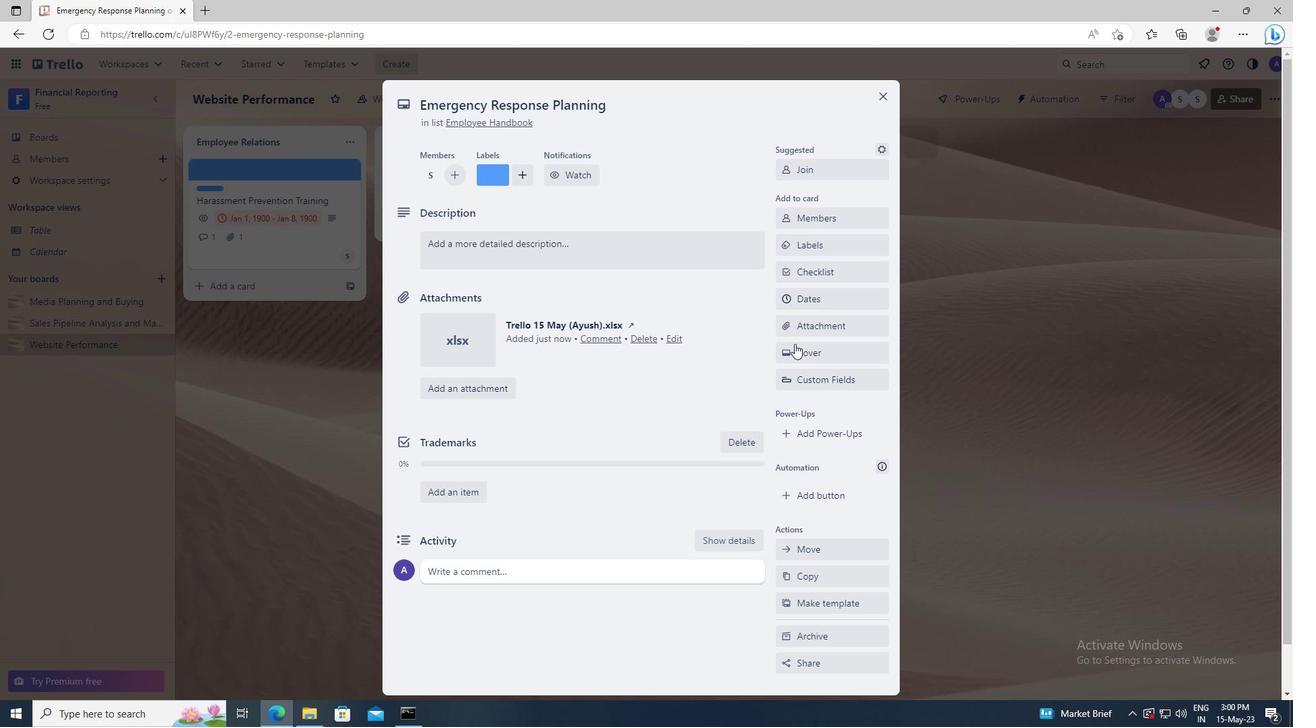 
Action: Mouse pressed left at (798, 347)
Screenshot: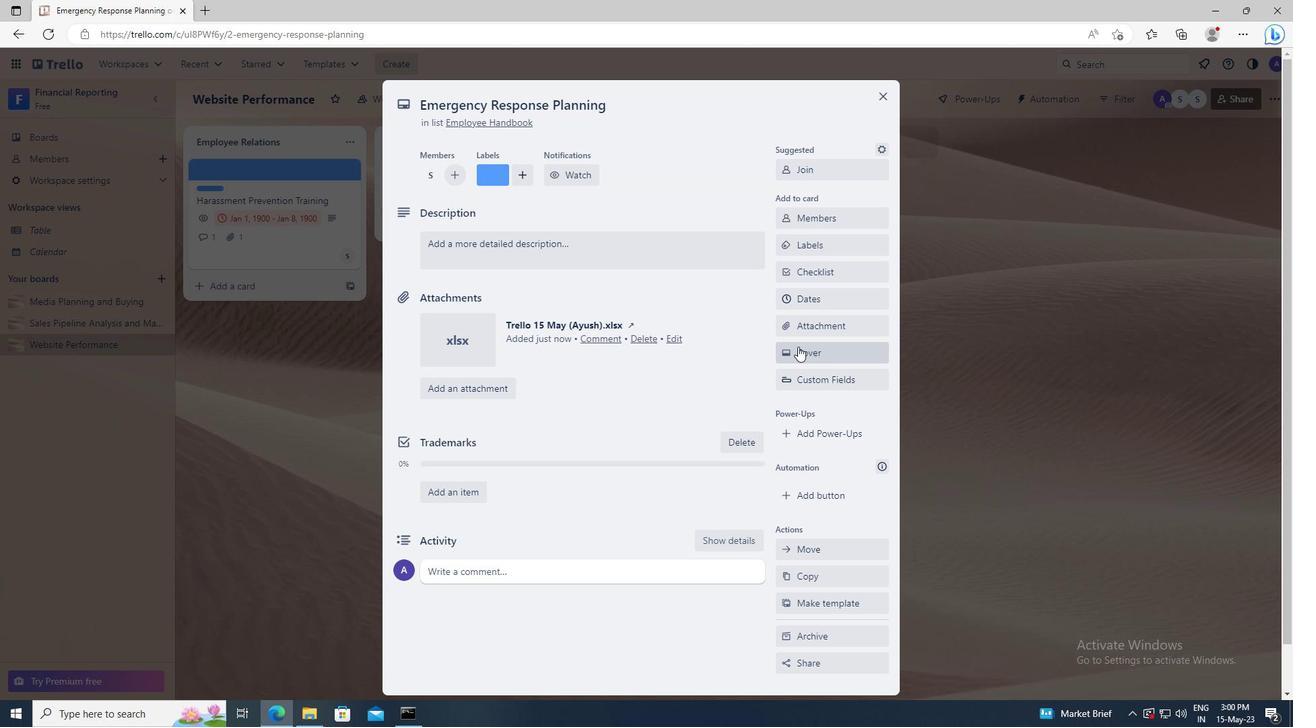 
Action: Mouse moved to (801, 459)
Screenshot: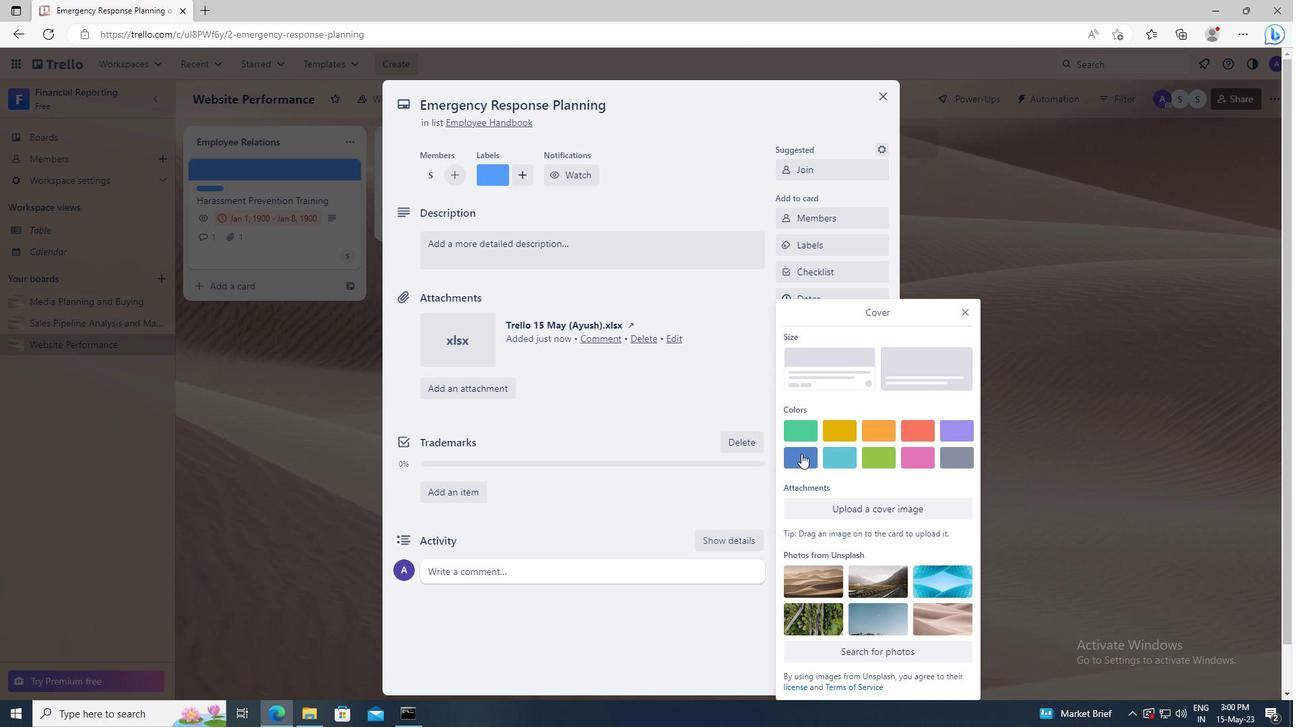 
Action: Mouse pressed left at (801, 459)
Screenshot: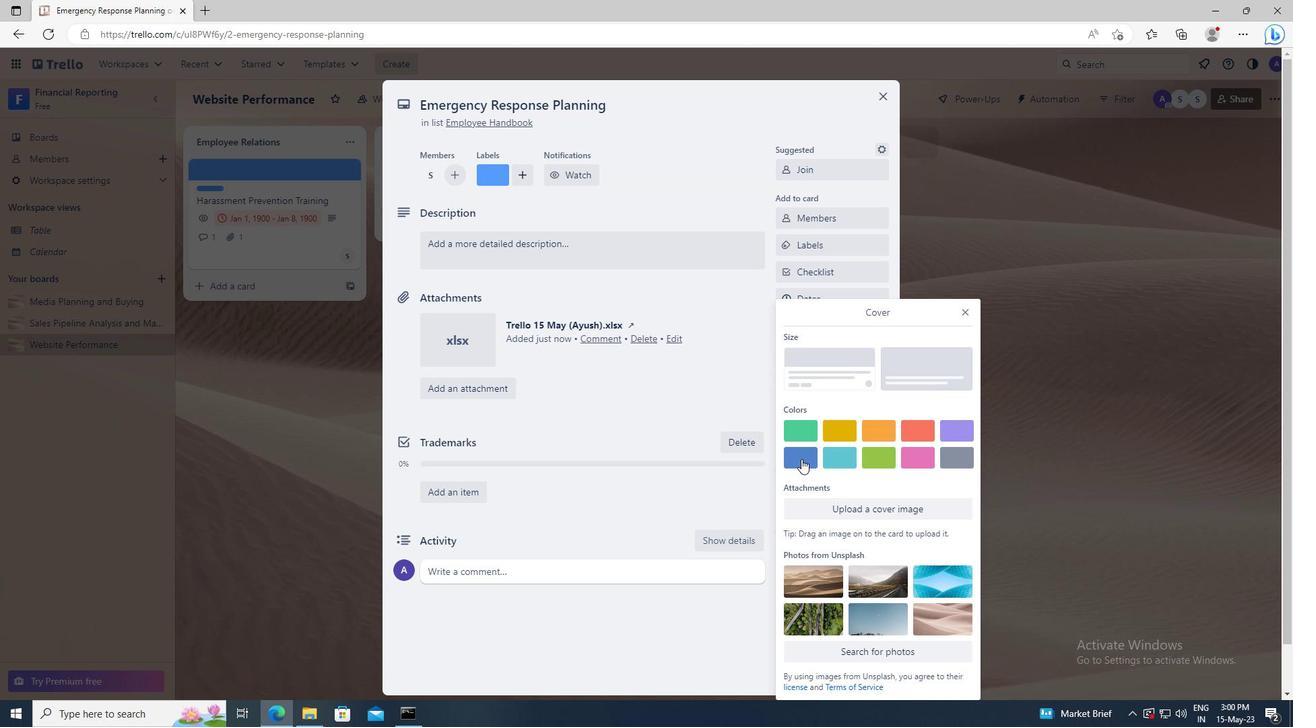 
Action: Mouse moved to (962, 290)
Screenshot: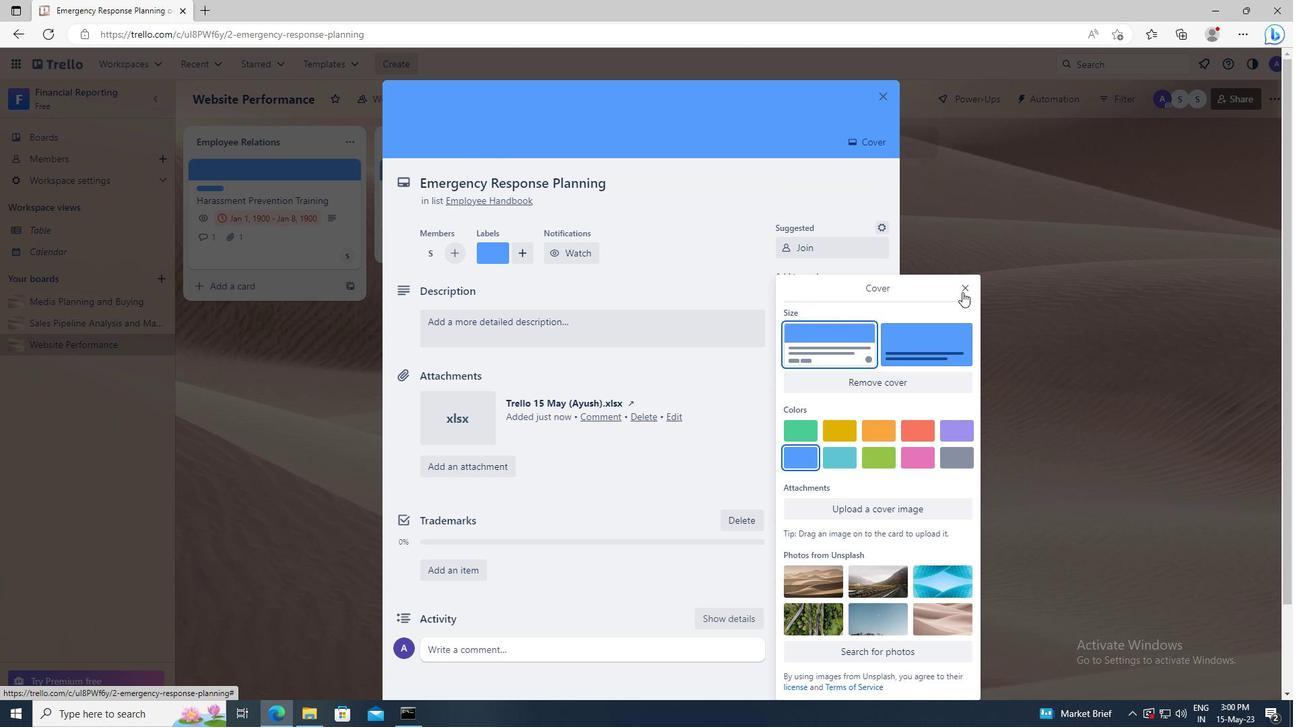 
Action: Mouse pressed left at (962, 290)
Screenshot: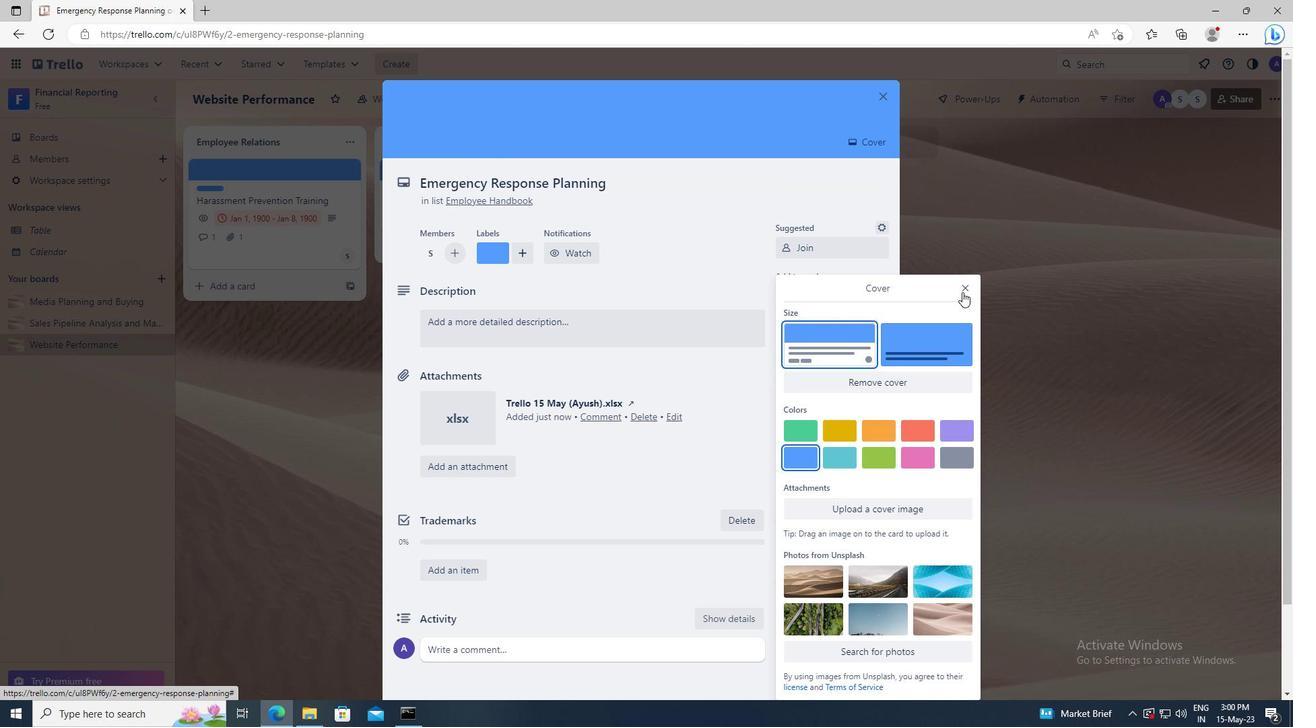 
Action: Mouse moved to (571, 338)
Screenshot: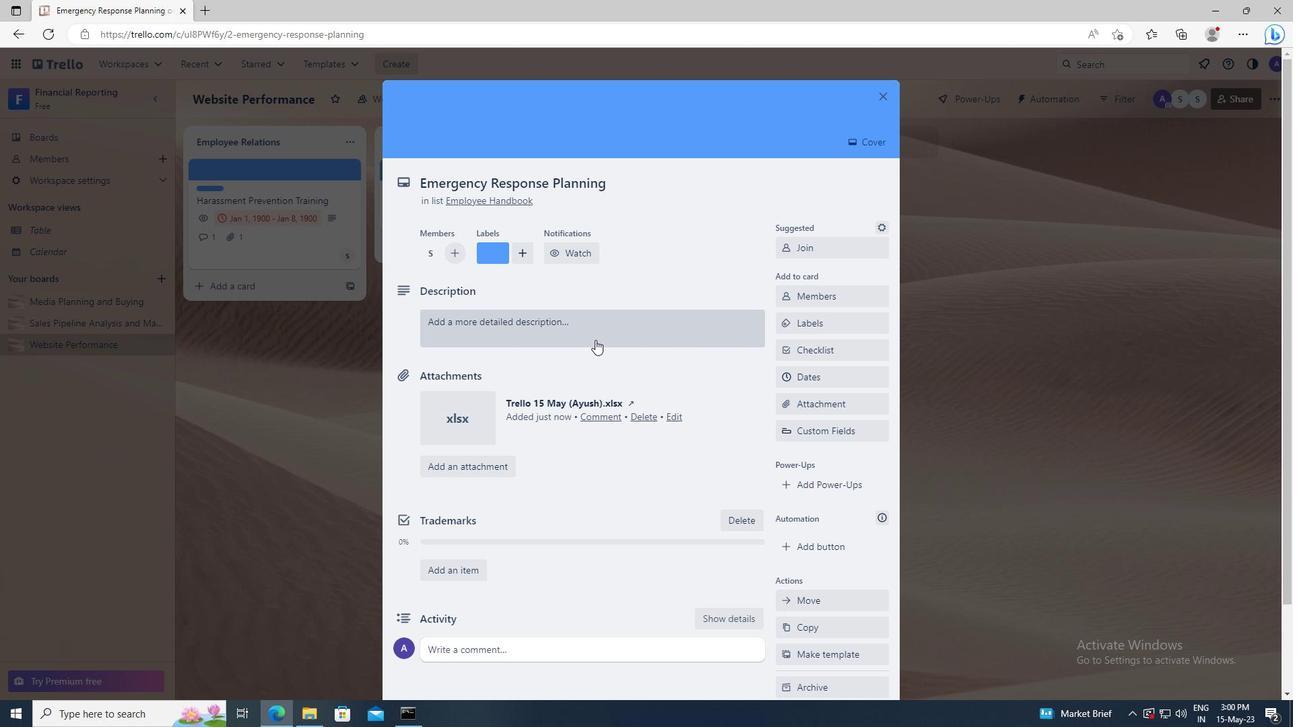 
Action: Mouse pressed left at (571, 338)
Screenshot: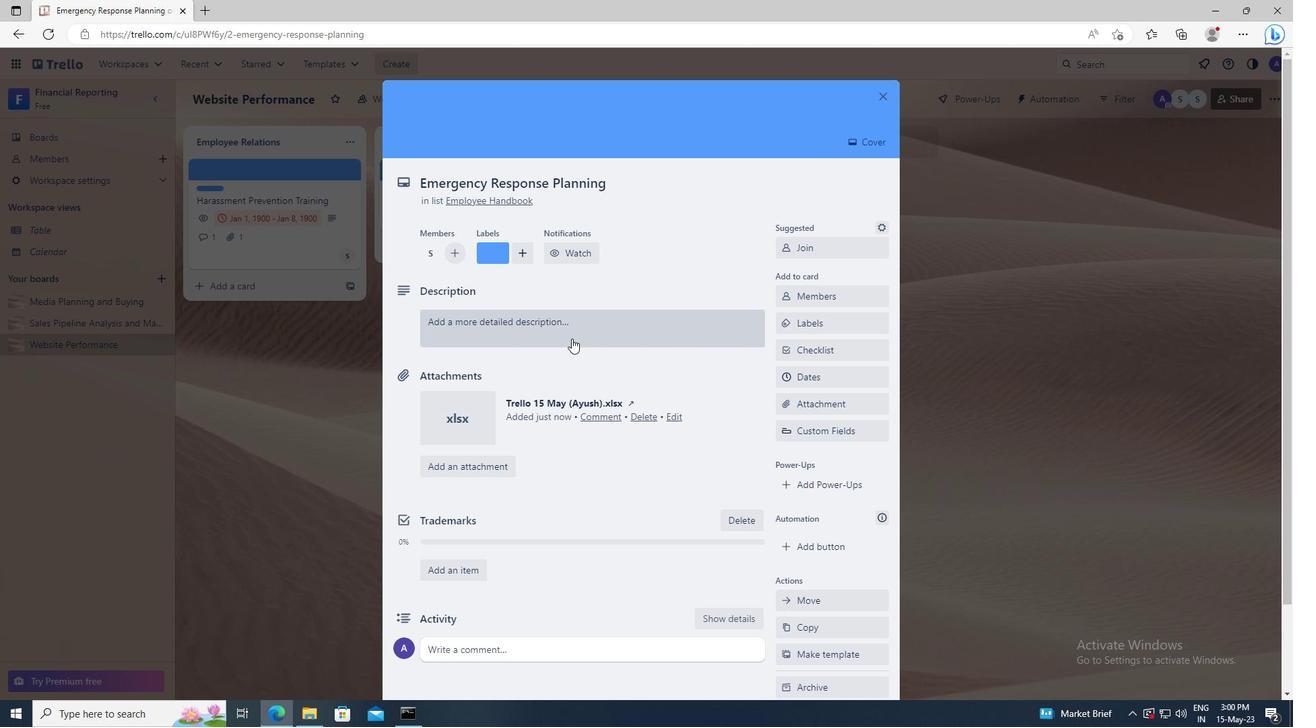 
Action: Key pressed <Key.shift>PLAN<Key.space>AND<Key.space>EXECUTE<Key.space>COMPANY<Key.space>TEAM-BUILDING<Key.space>RETREAT<Key.space>WITH<Key.space>A<Key.space>FOCUS<Key.space>ON<Key.space>TEAM<Key.space>ALIGNMENT
Screenshot: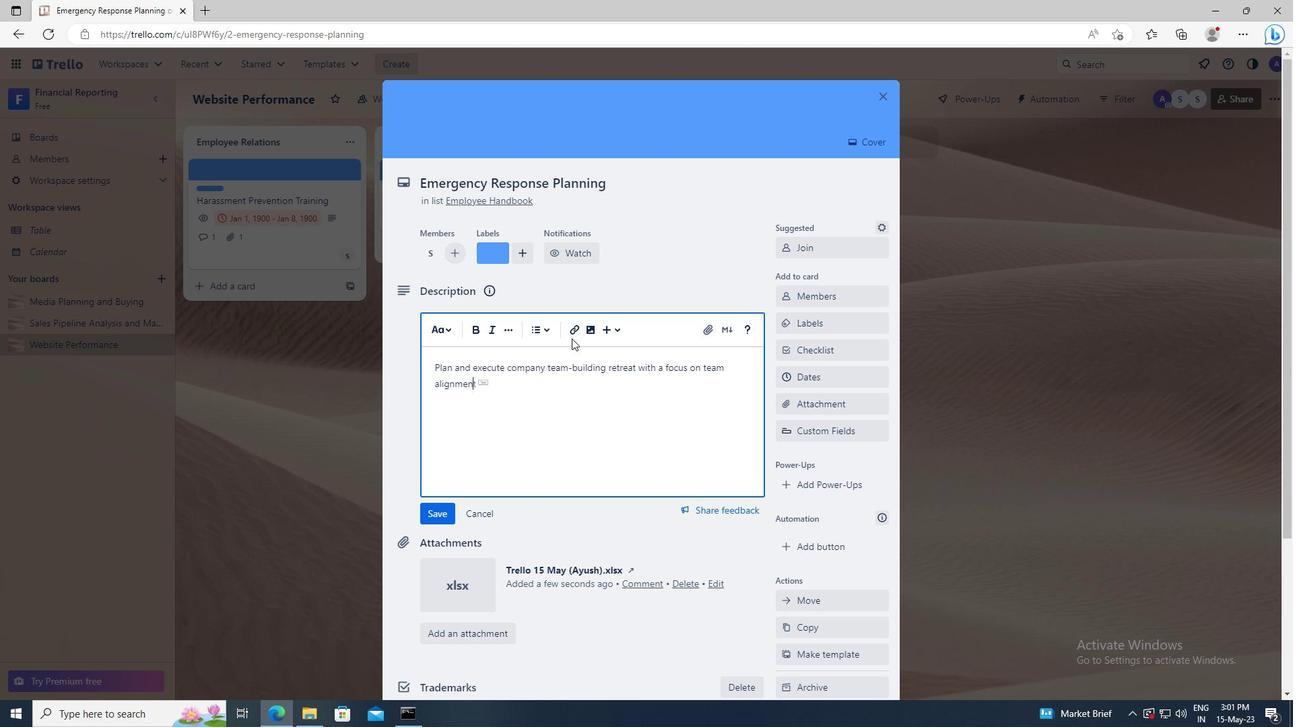 
Action: Mouse scrolled (571, 338) with delta (0, 0)
Screenshot: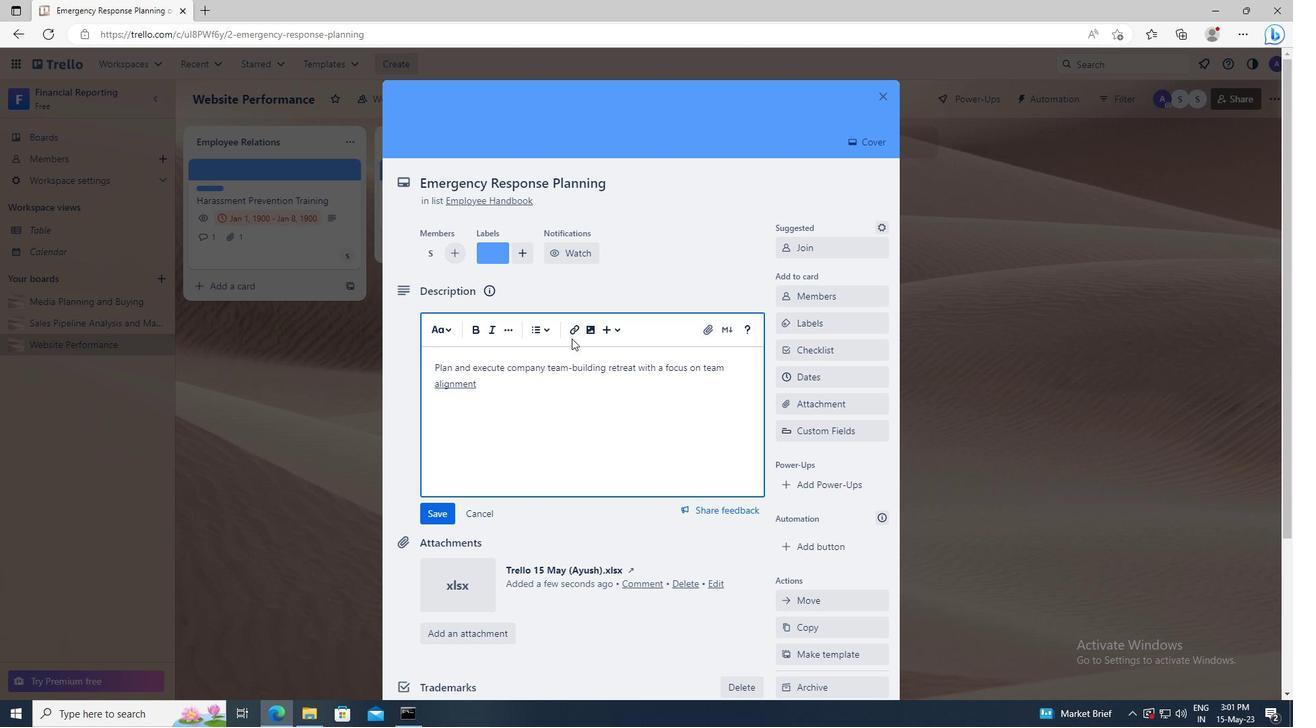
Action: Mouse moved to (442, 413)
Screenshot: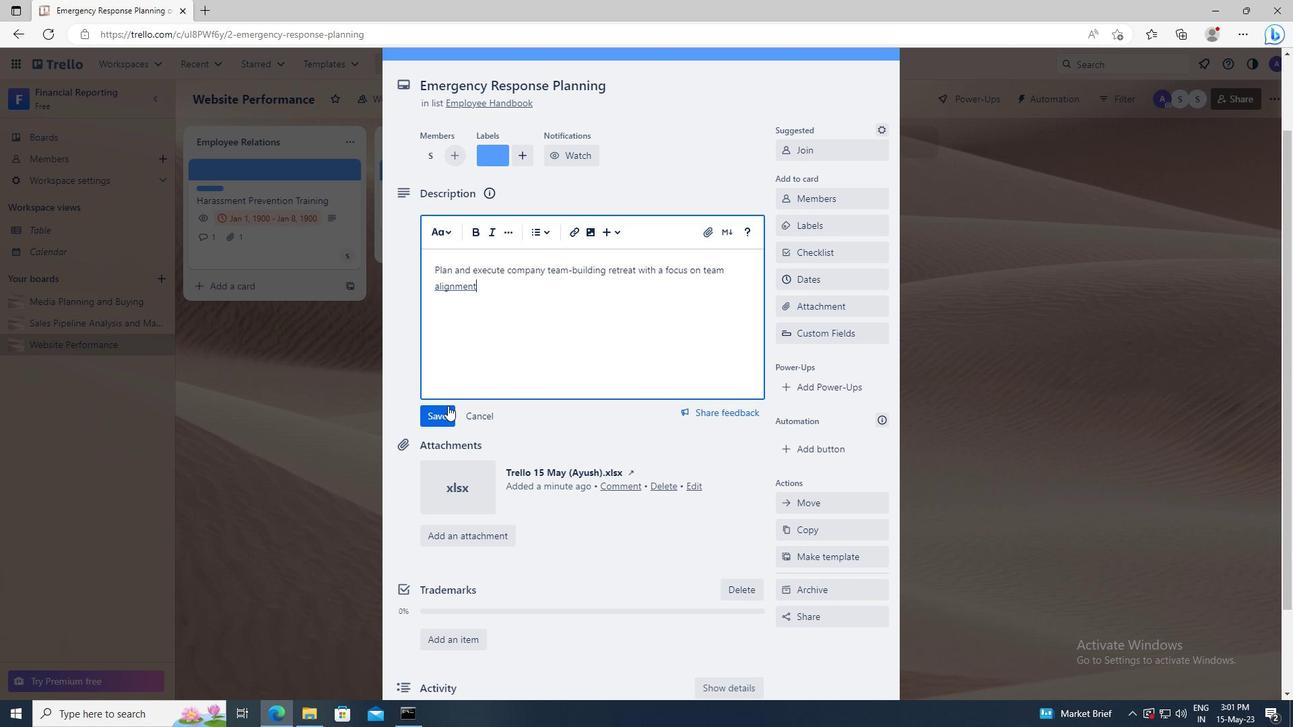 
Action: Mouse pressed left at (442, 413)
Screenshot: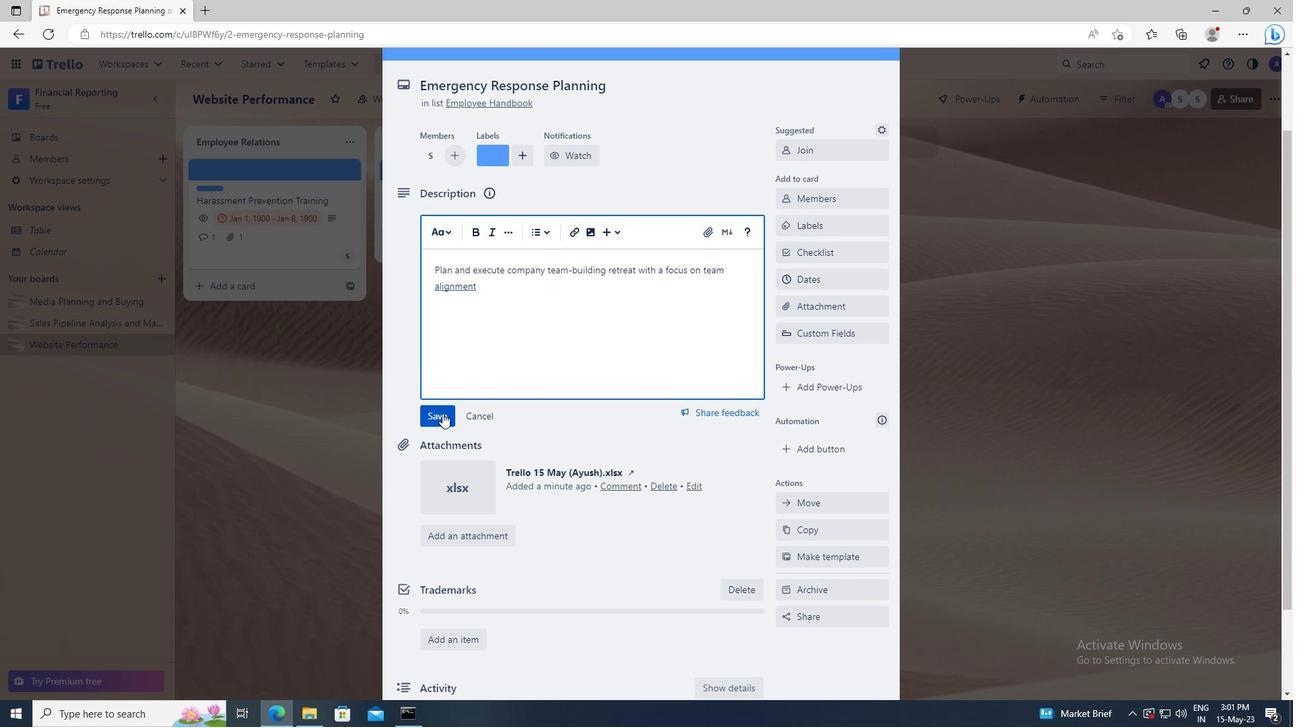
Action: Mouse scrolled (442, 412) with delta (0, 0)
Screenshot: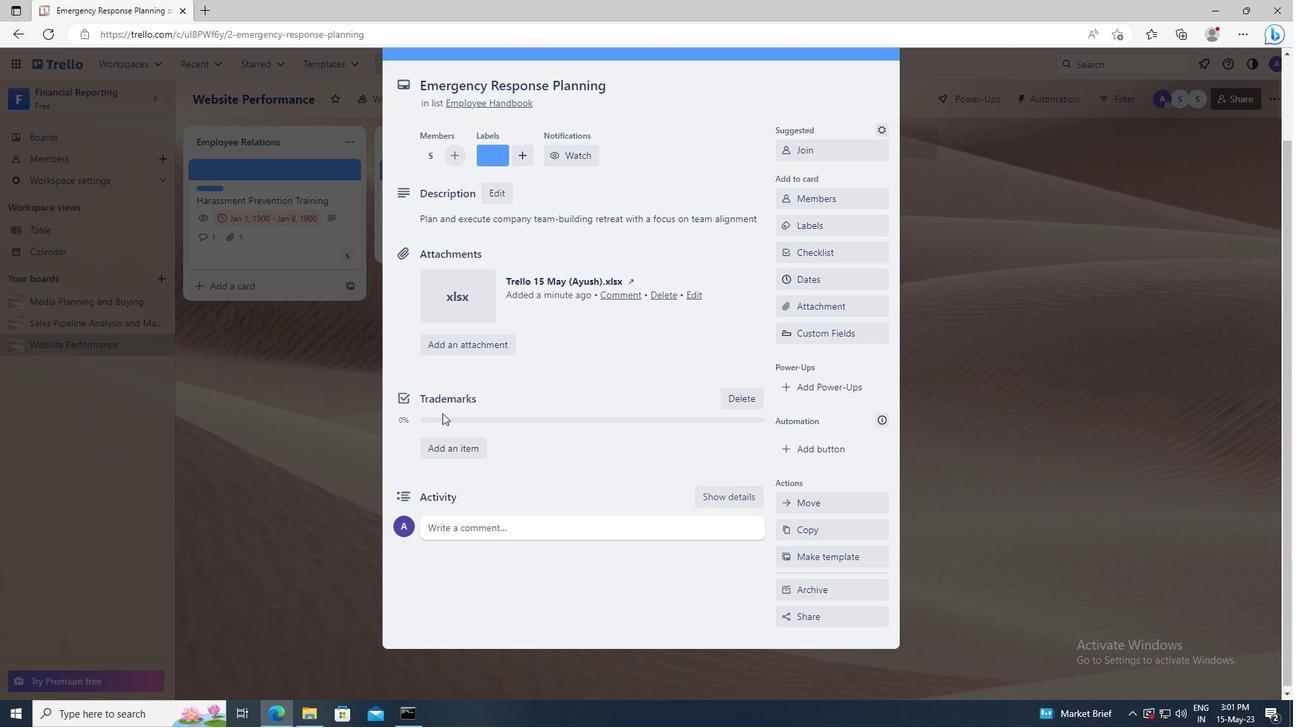 
Action: Mouse scrolled (442, 412) with delta (0, 0)
Screenshot: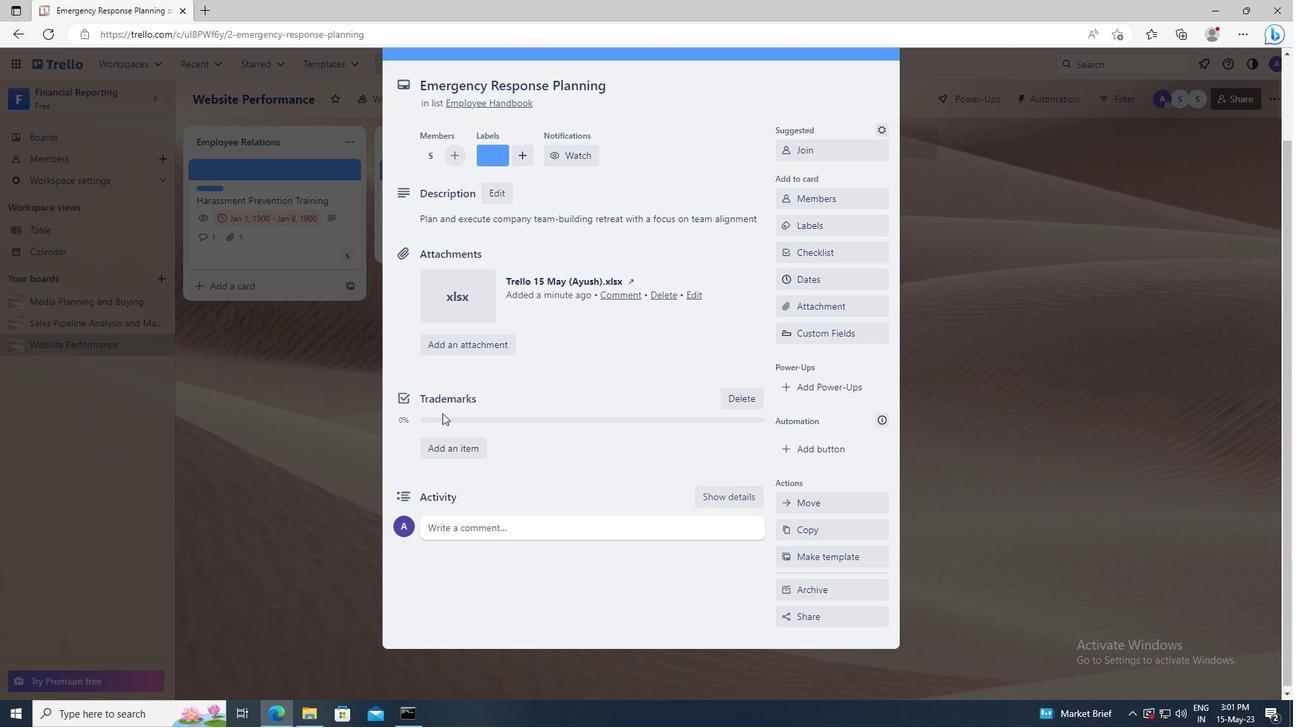 
Action: Mouse moved to (455, 527)
Screenshot: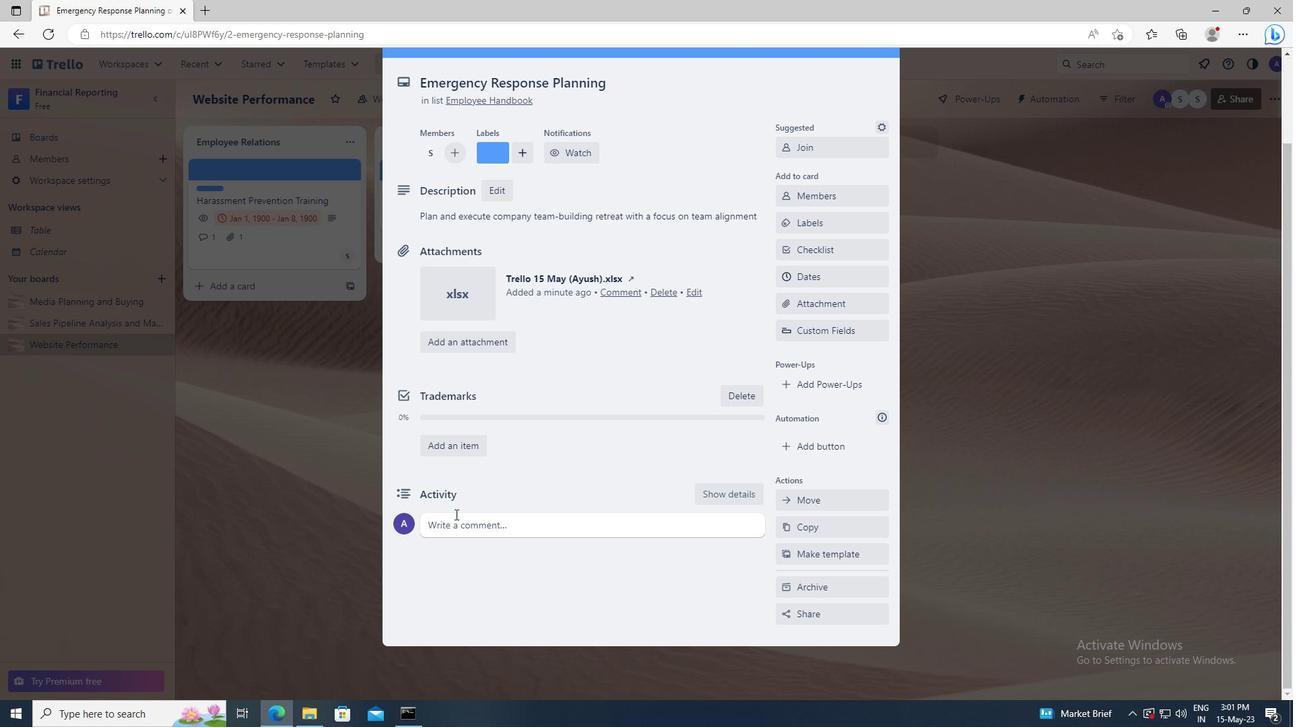 
Action: Mouse pressed left at (455, 527)
Screenshot: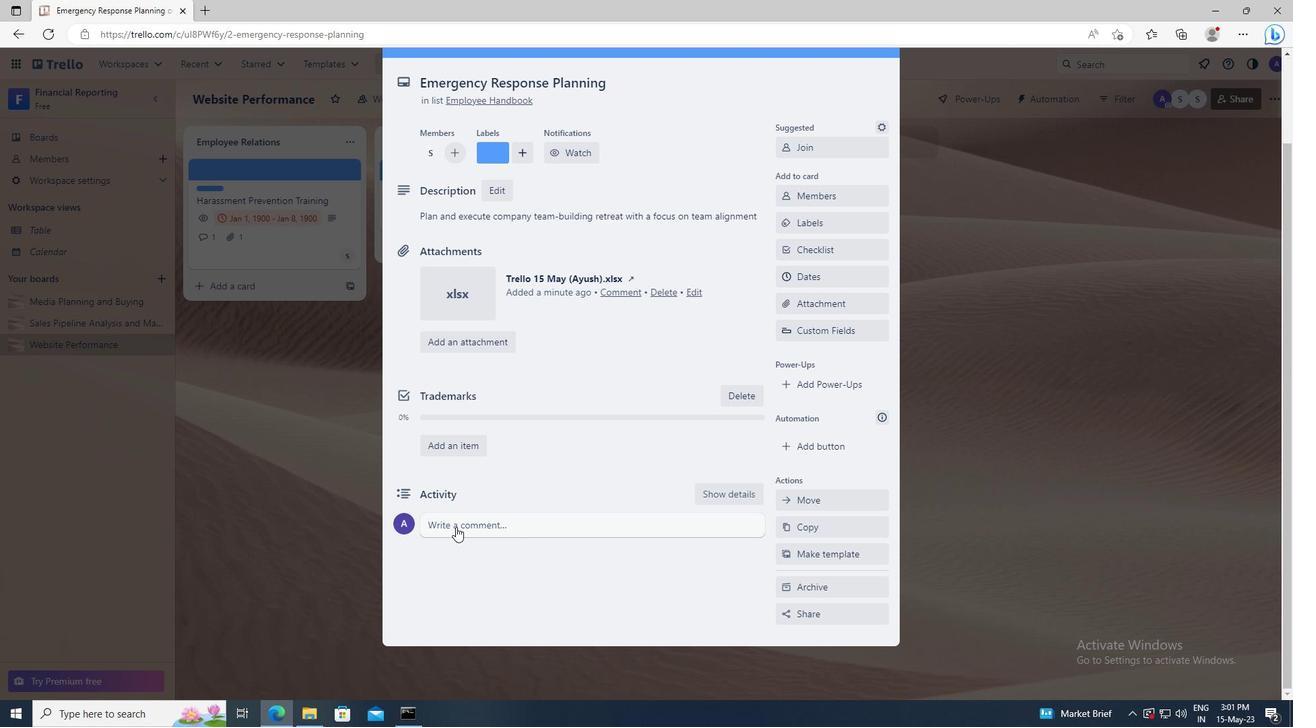 
Action: Key pressed <Key.shift>WE<Key.space>SHOULD<Key.space>APPROACH<Key.space>THIS<Key.space>TASK<Key.space>WITH<Key.space>A<Key.space>SENSE<Key.space>OF<Key.space>CURIOSITY<Key.space>AND<Key.space>A<Key.space>WILLINGNESS<Key.space>TO<Key.space>ASK<Key.space>QUESTIONS<Key.space>TO<Key.space>GAIN<Key.space>A<Key.space>DEEPER<Key.space>UNDERSTANDING.
Screenshot: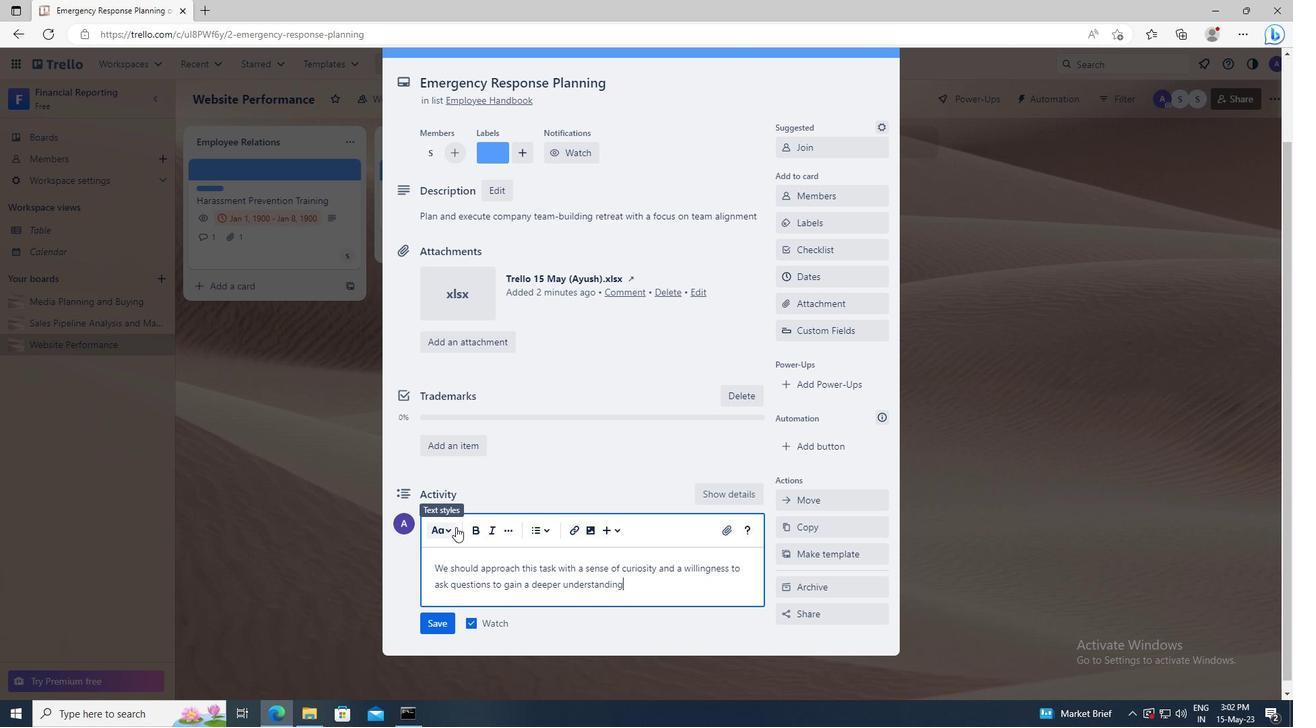 
Action: Mouse moved to (443, 625)
Screenshot: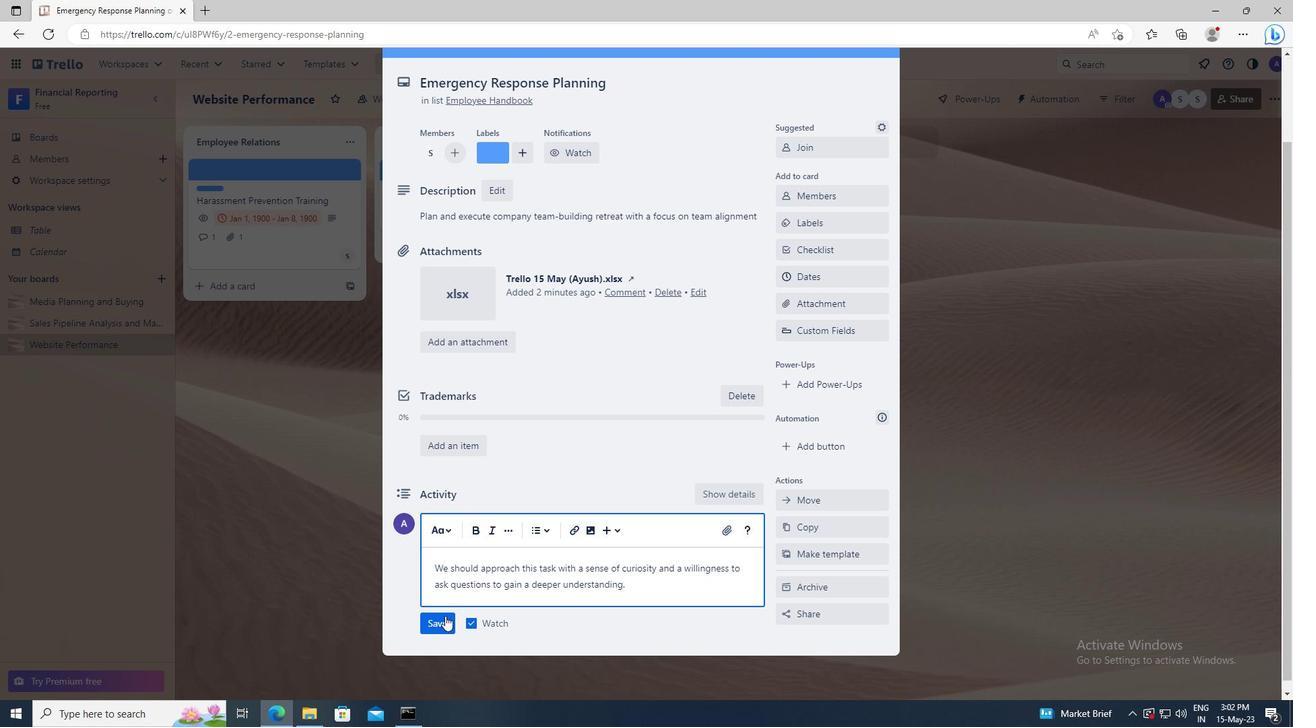 
Action: Mouse pressed left at (443, 625)
Screenshot: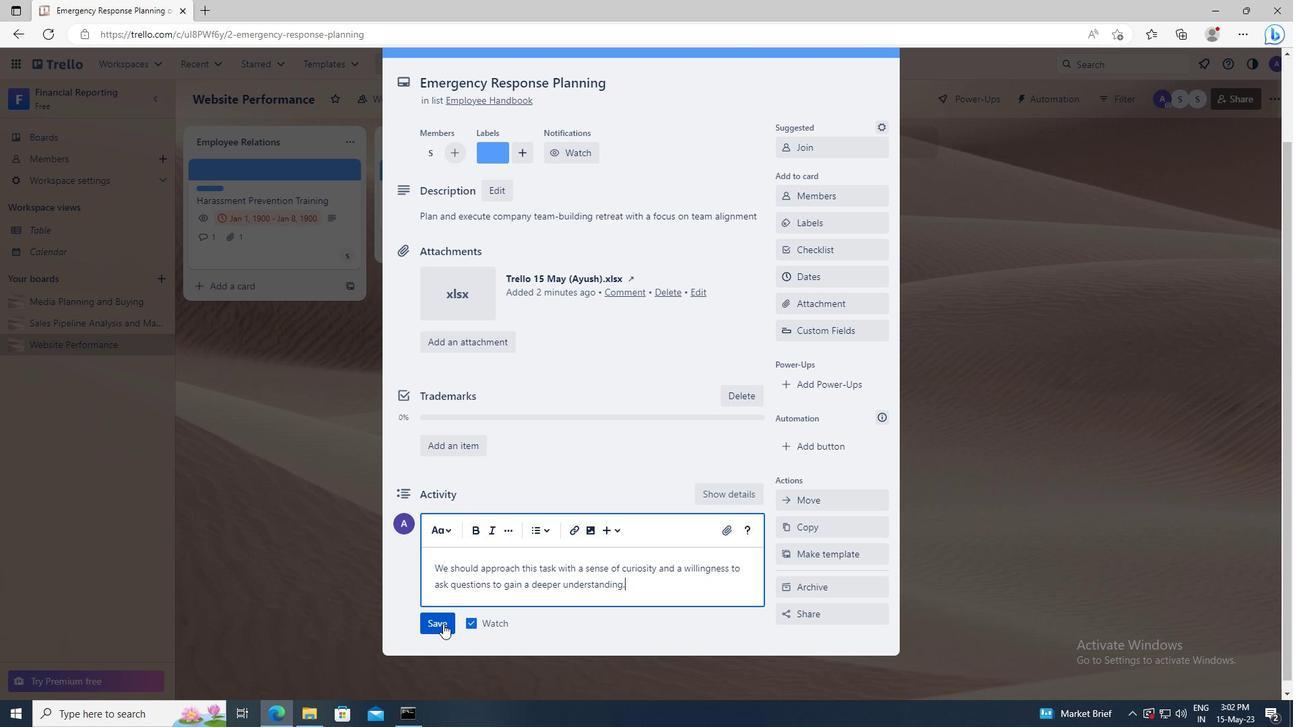 
Action: Mouse moved to (805, 277)
Screenshot: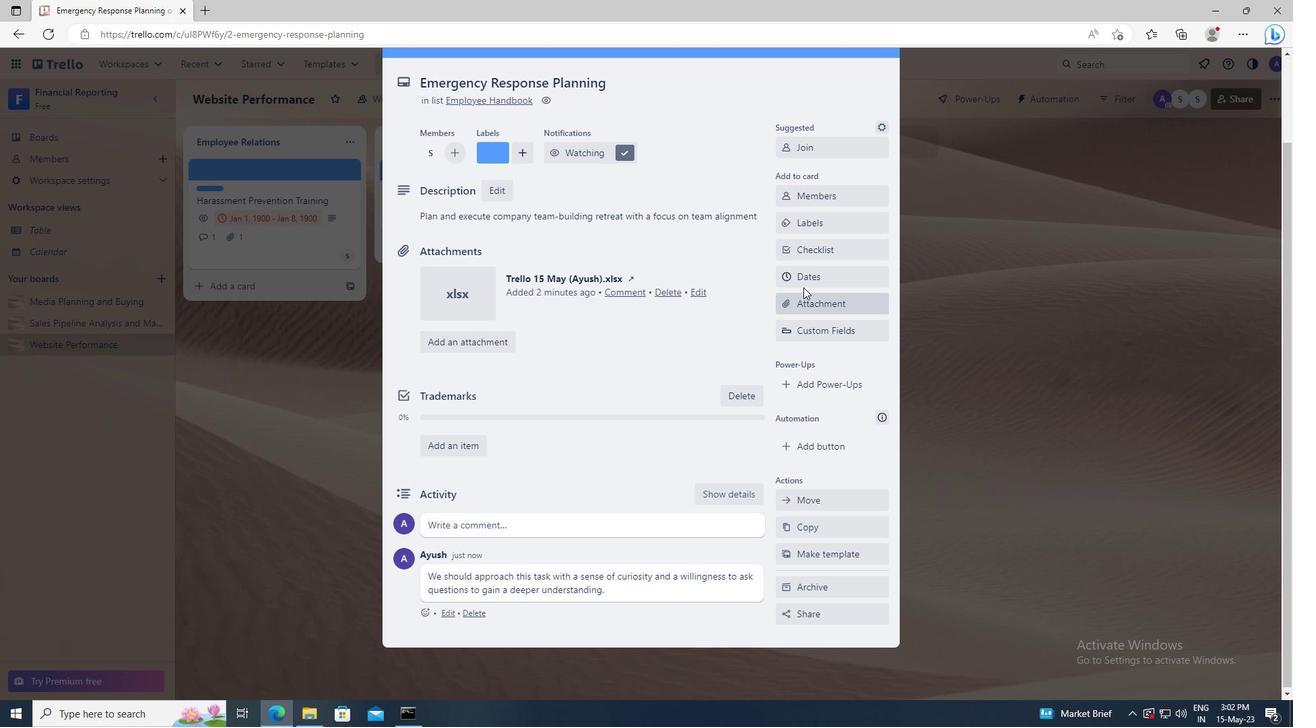 
Action: Mouse pressed left at (805, 277)
Screenshot: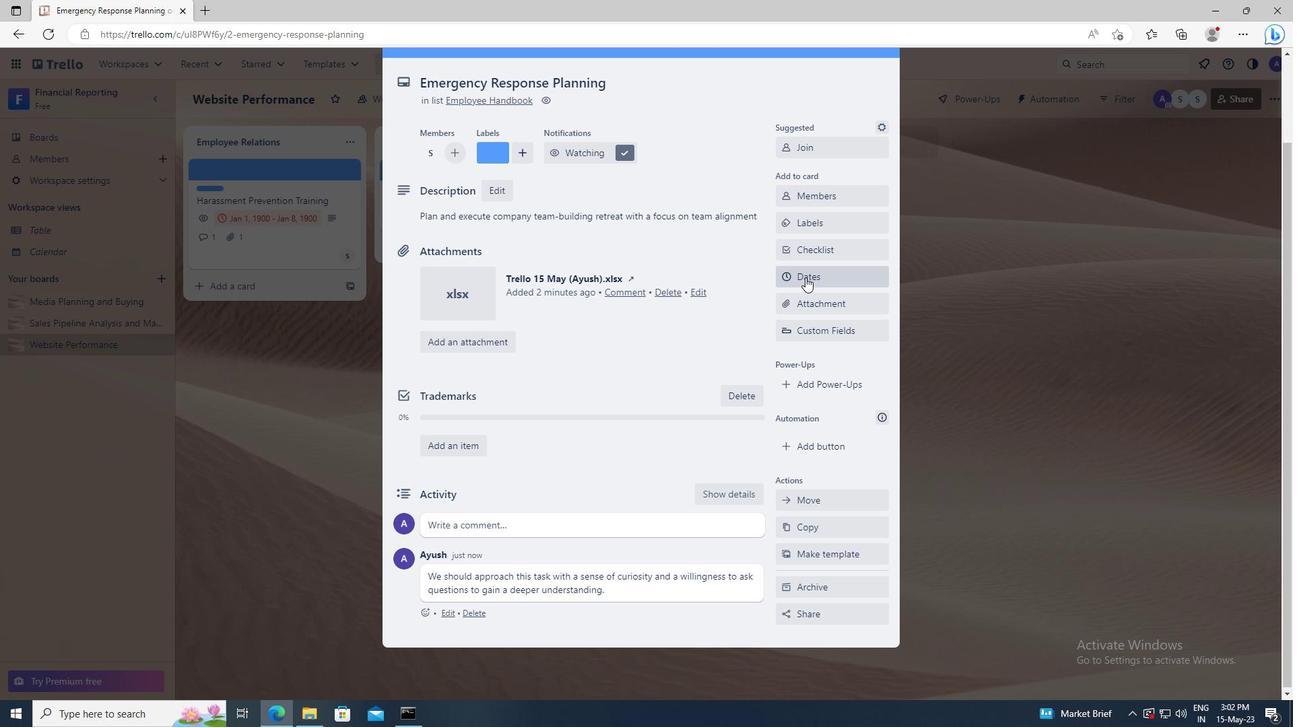 
Action: Mouse moved to (795, 342)
Screenshot: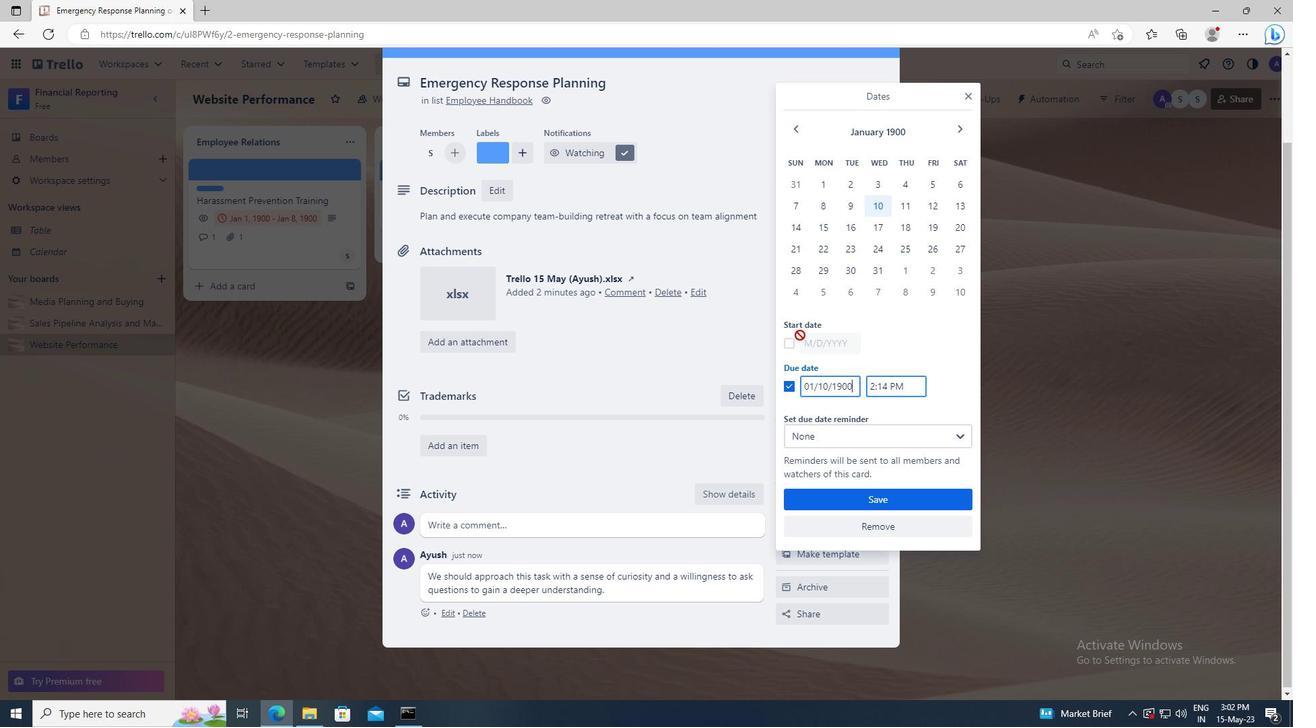 
Action: Mouse pressed left at (795, 342)
Screenshot: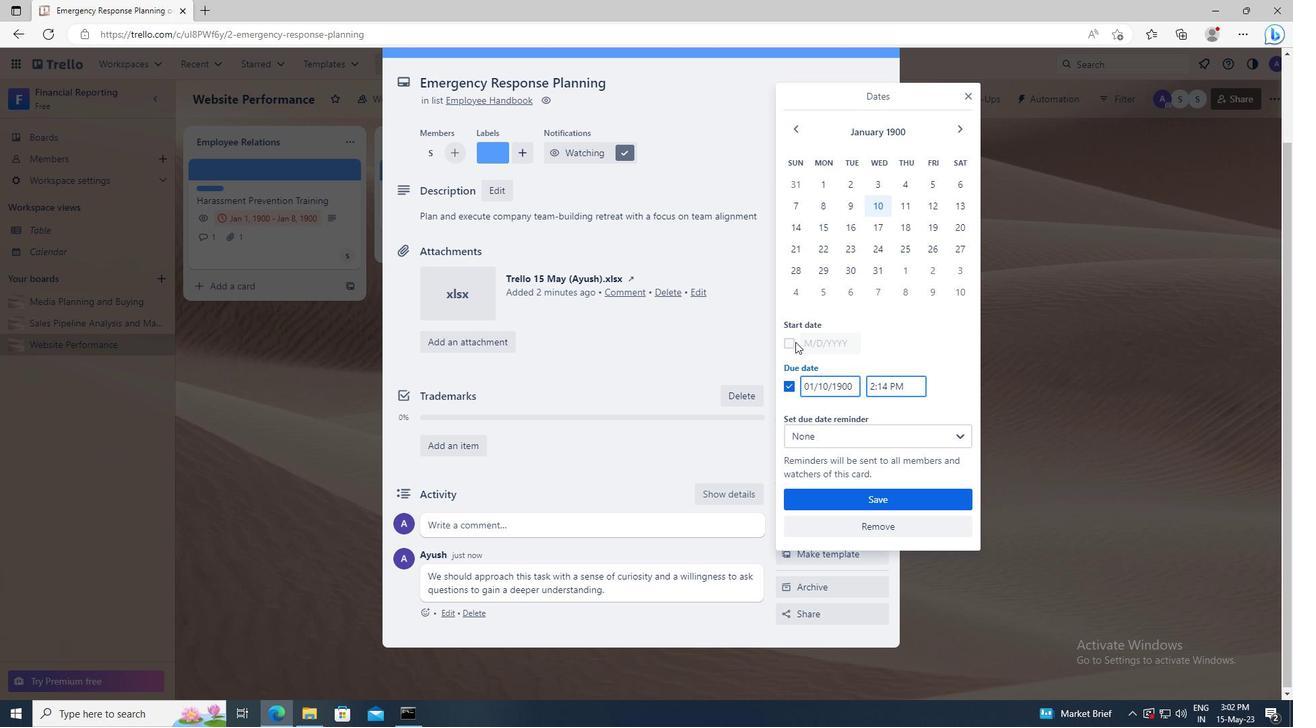 
Action: Mouse moved to (852, 341)
Screenshot: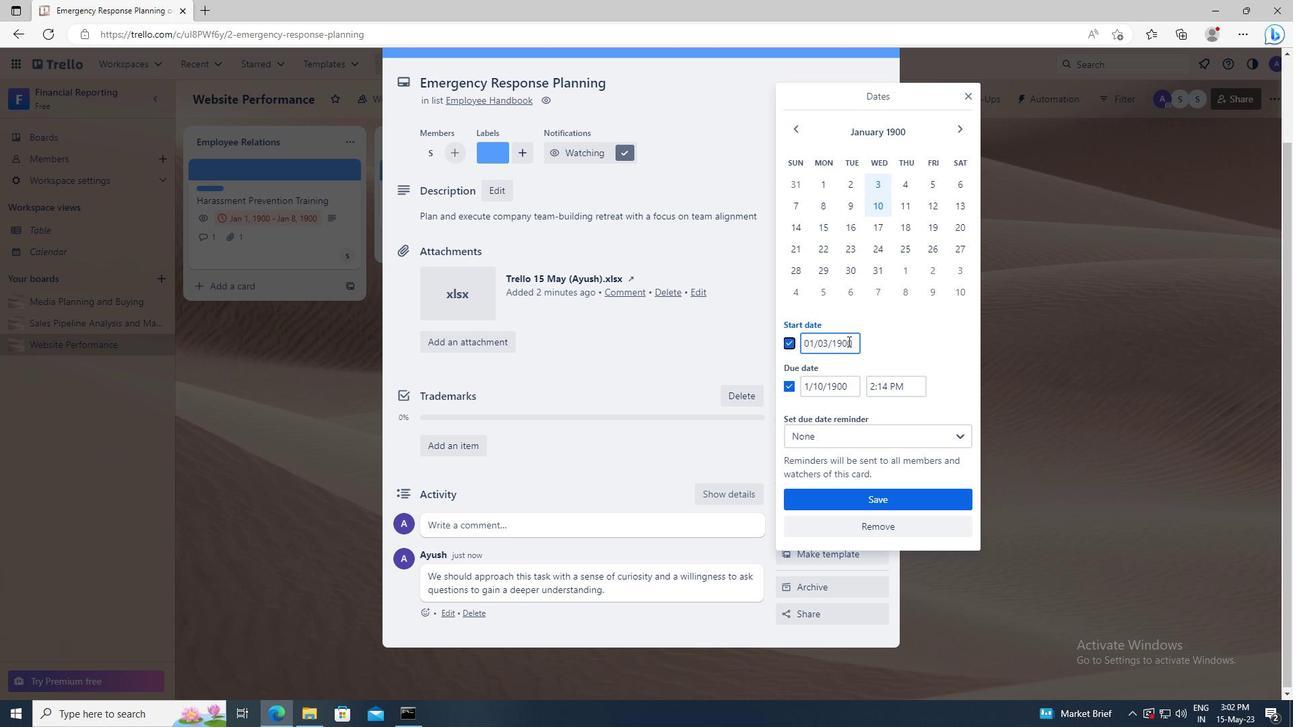 
Action: Mouse pressed left at (852, 341)
Screenshot: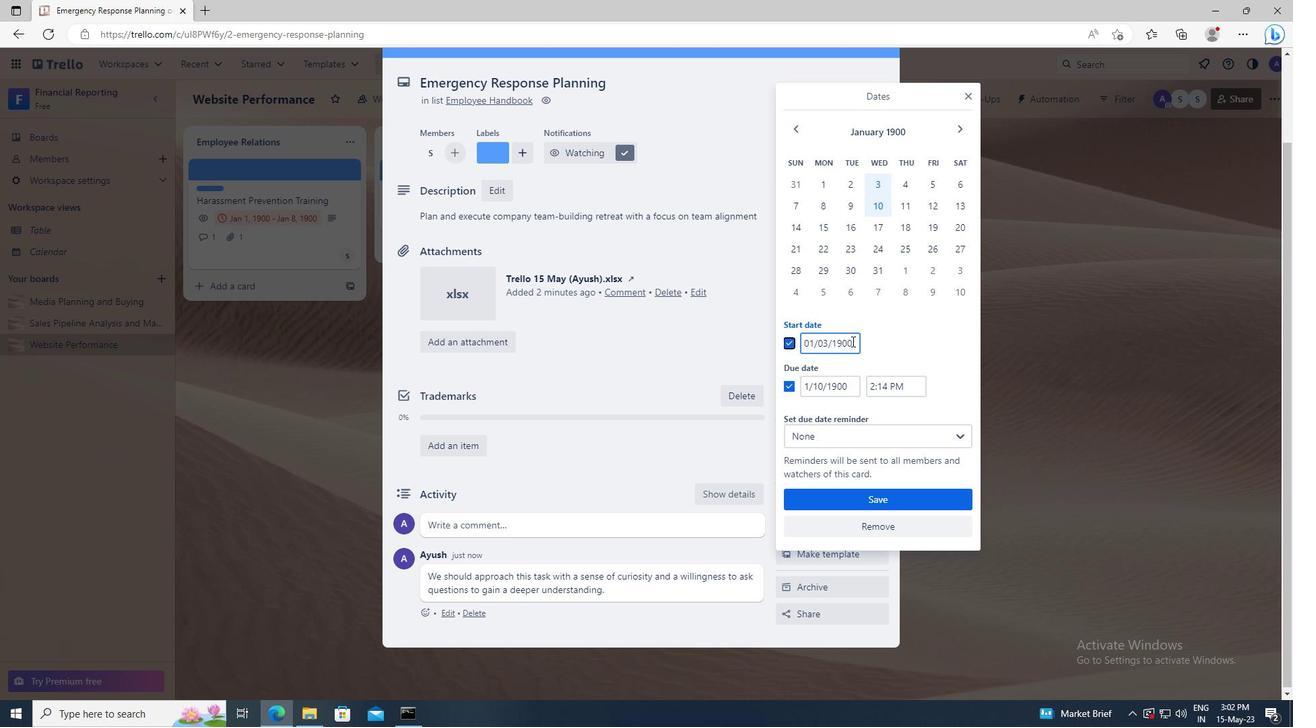 
Action: Key pressed <Key.left><Key.left><Key.left><Key.left><Key.left><Key.backspace>4
Screenshot: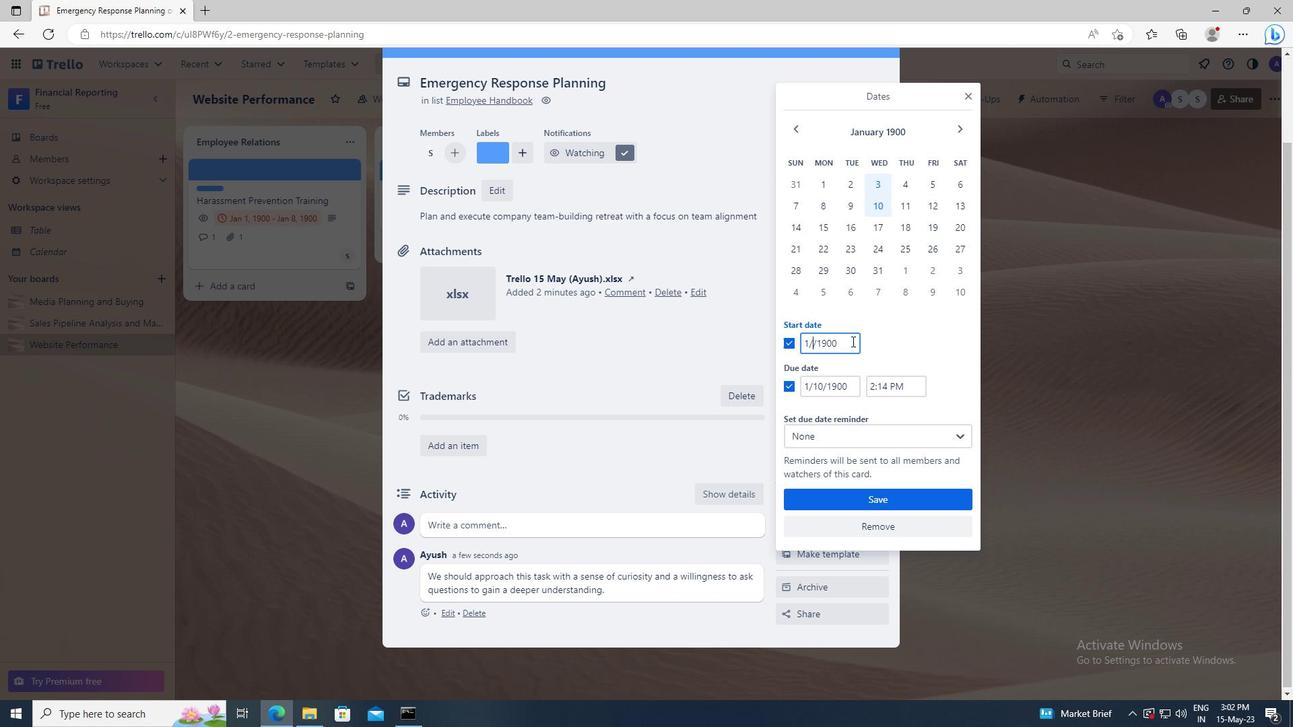 
Action: Mouse moved to (856, 387)
Screenshot: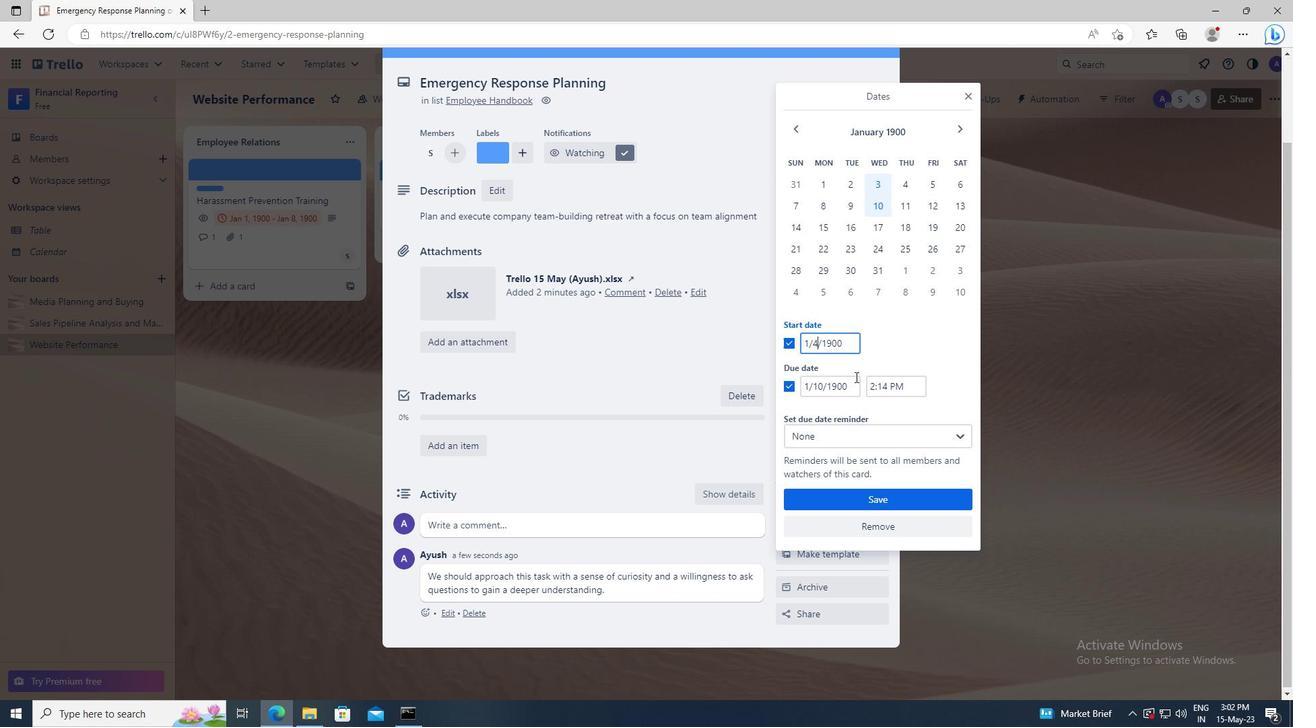 
Action: Mouse pressed left at (856, 387)
Screenshot: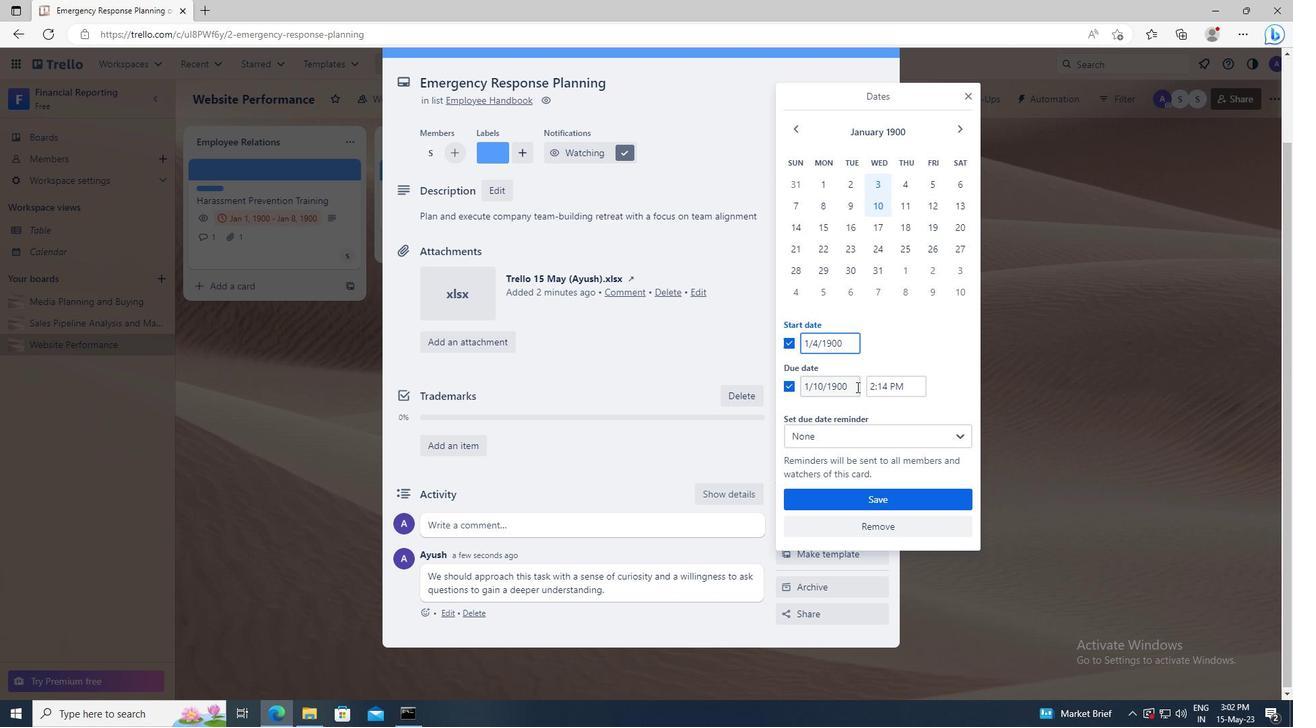 
Action: Key pressed <Key.left><Key.left><Key.left><Key.left><Key.left><Key.backspace><Key.backspace>11
Screenshot: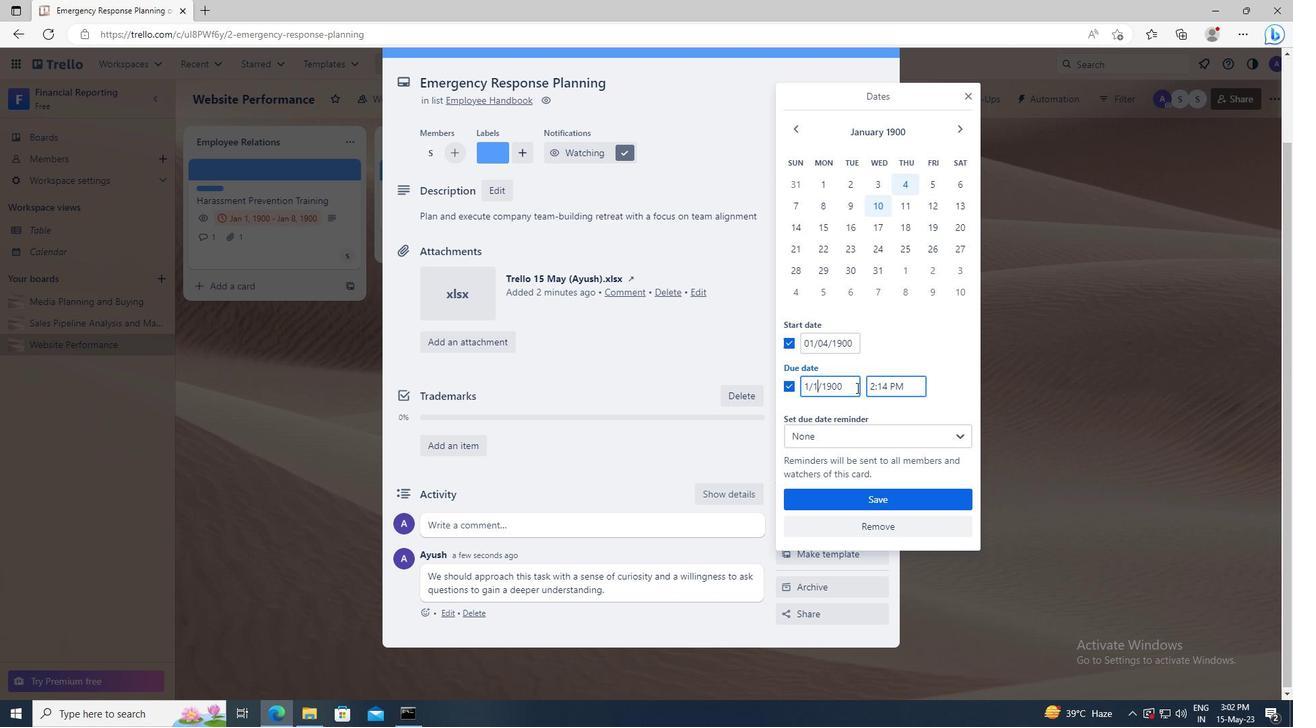 
Action: Mouse moved to (875, 502)
Screenshot: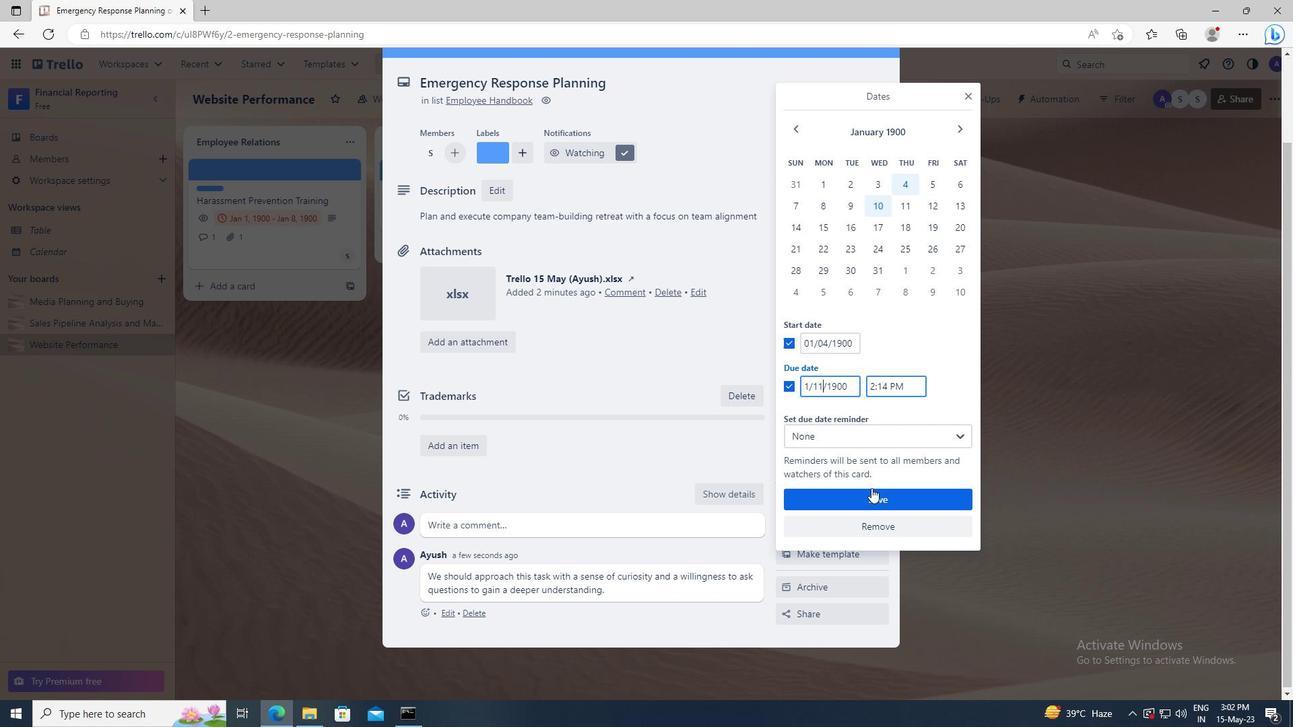 
Action: Mouse pressed left at (875, 502)
Screenshot: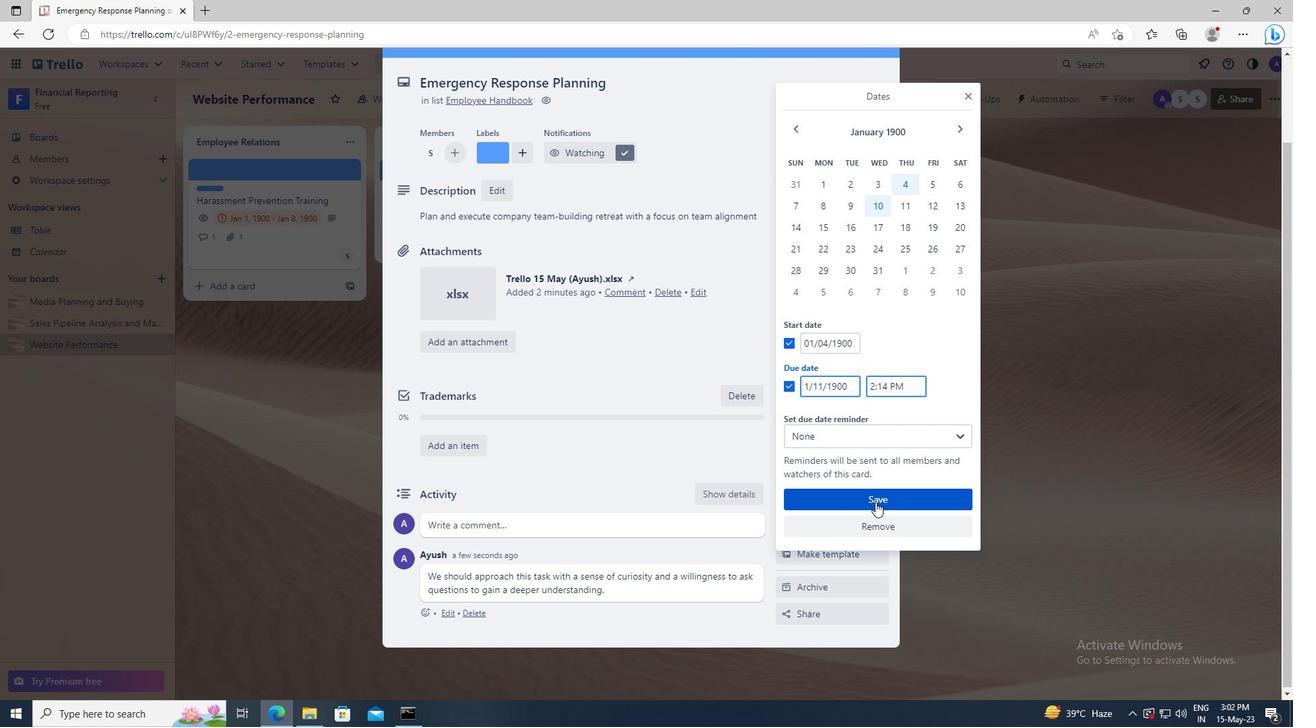 
